 Task: Open Card Compliance Audit Execution in Board Team Collaboration Best Practices to Workspace Email Management and add a team member Softage.4@softage.net, a label Yellow, a checklist Feng Shui, an attachment from your google drive, a color Yellow and finally, add a card description 'team-building event at a local charity' and a comment 'Let us approach this task with a focus on continuous improvement, seeking to learn and grow from each step of the process.'. Add a start date 'Jan 04, 1900' with a due date 'Jan 11, 1900'
Action: Mouse moved to (747, 150)
Screenshot: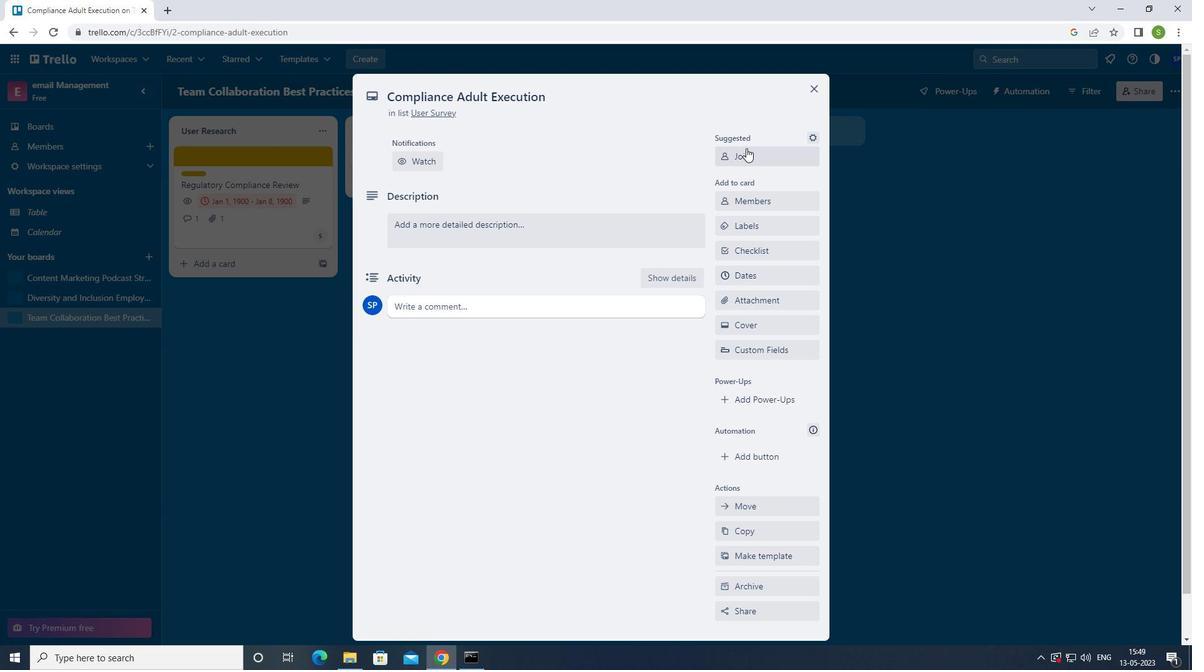 
Action: Mouse pressed left at (747, 150)
Screenshot: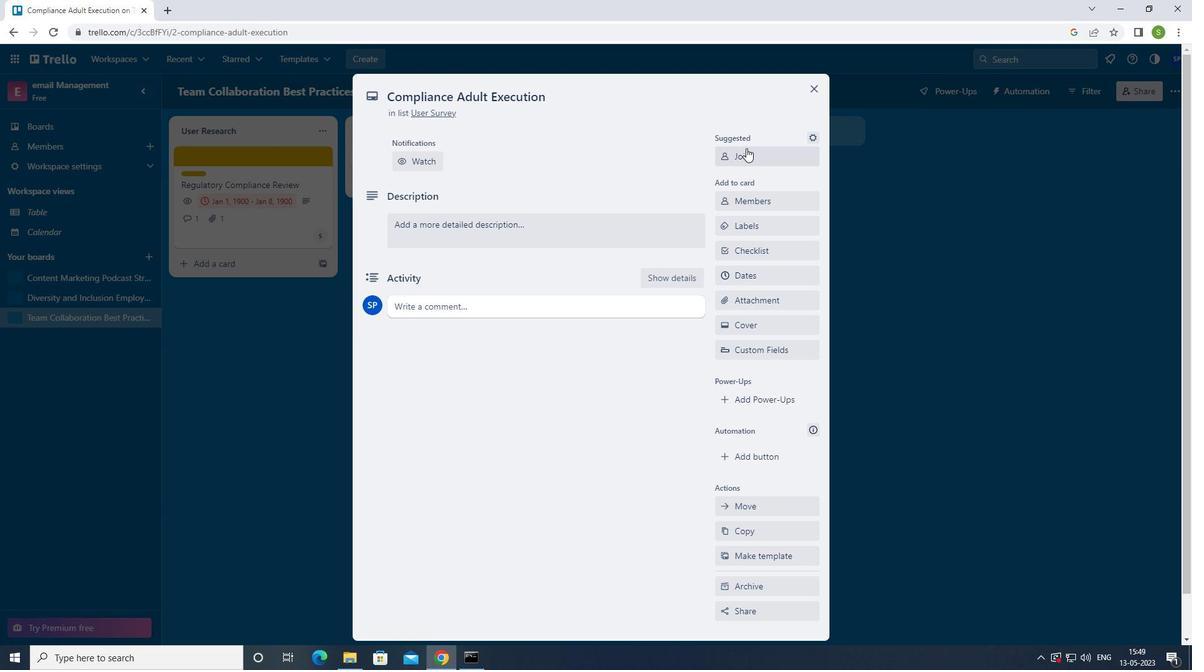 
Action: Mouse moved to (742, 159)
Screenshot: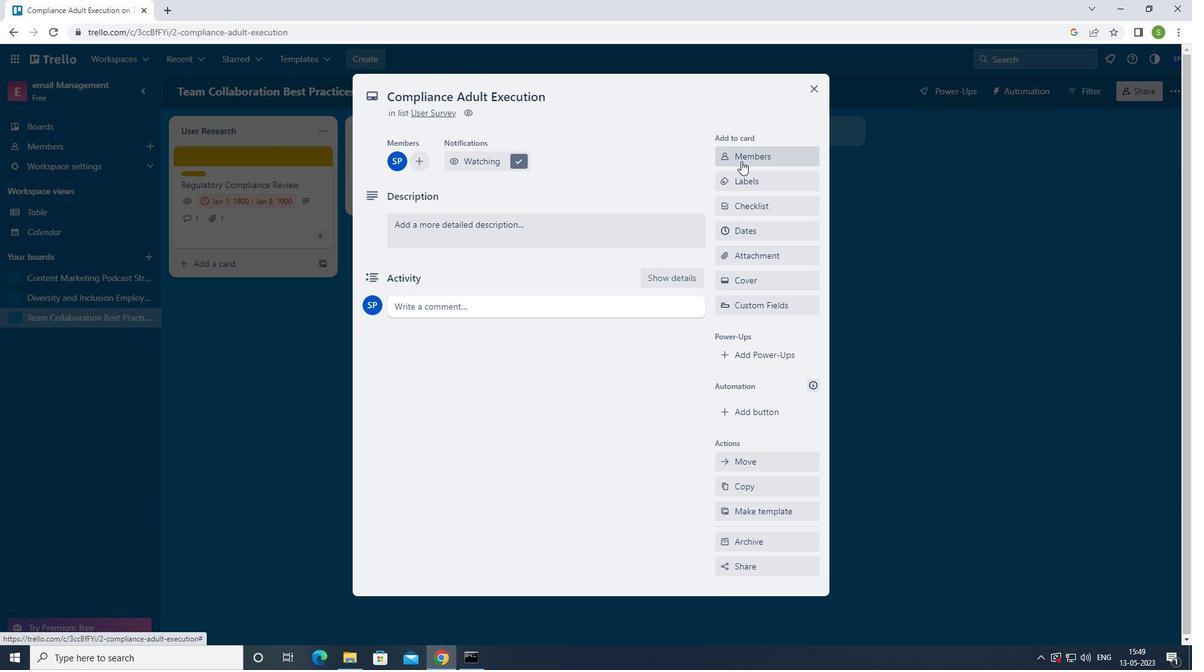
Action: Mouse pressed left at (742, 159)
Screenshot: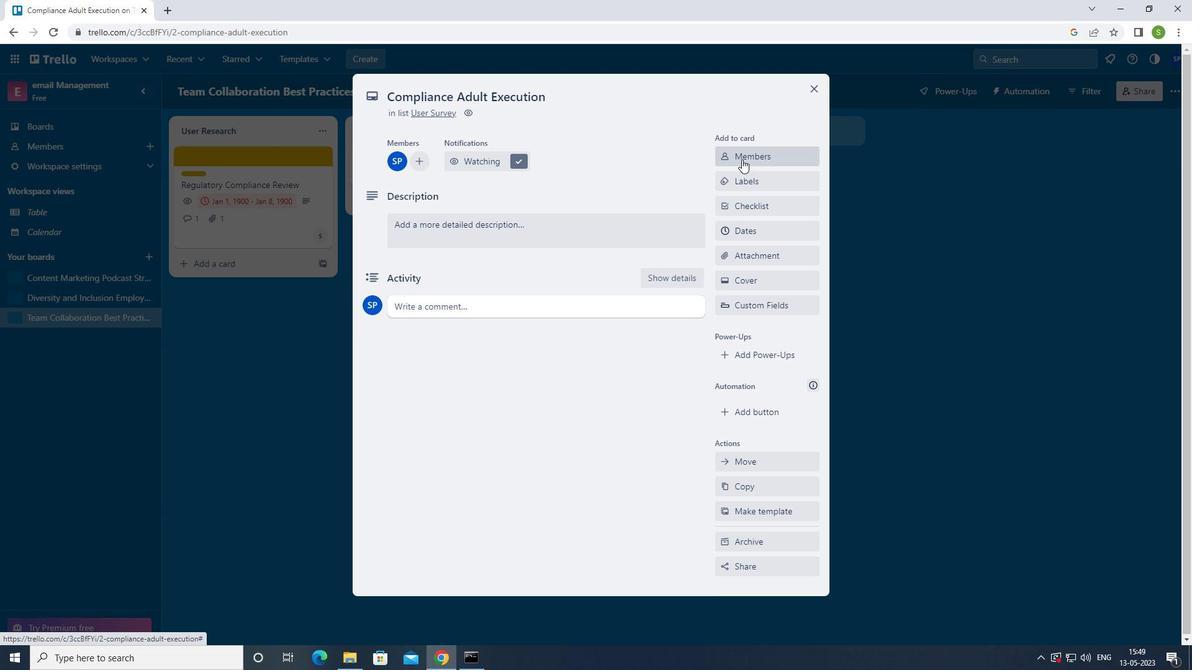 
Action: Mouse moved to (662, 150)
Screenshot: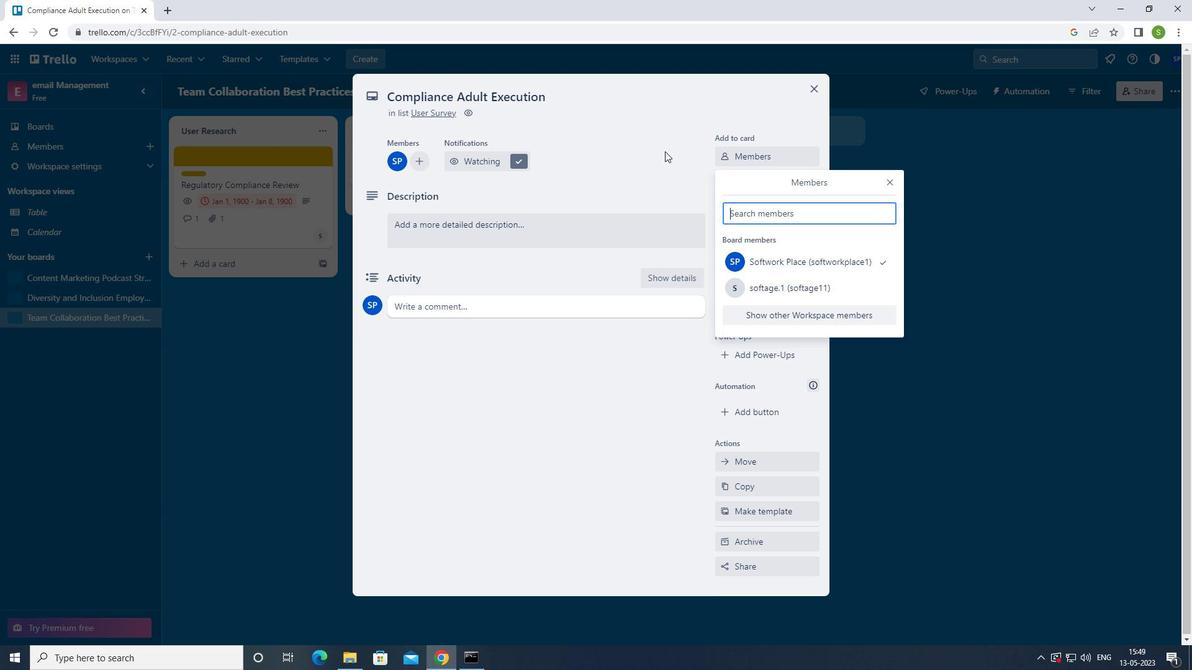 
Action: Key pressed <Key.shift>SOFTAGE.4<Key.shift>#<Key.backspace><Key.shift>@SOFTAGE.NET<Key.enter>
Screenshot: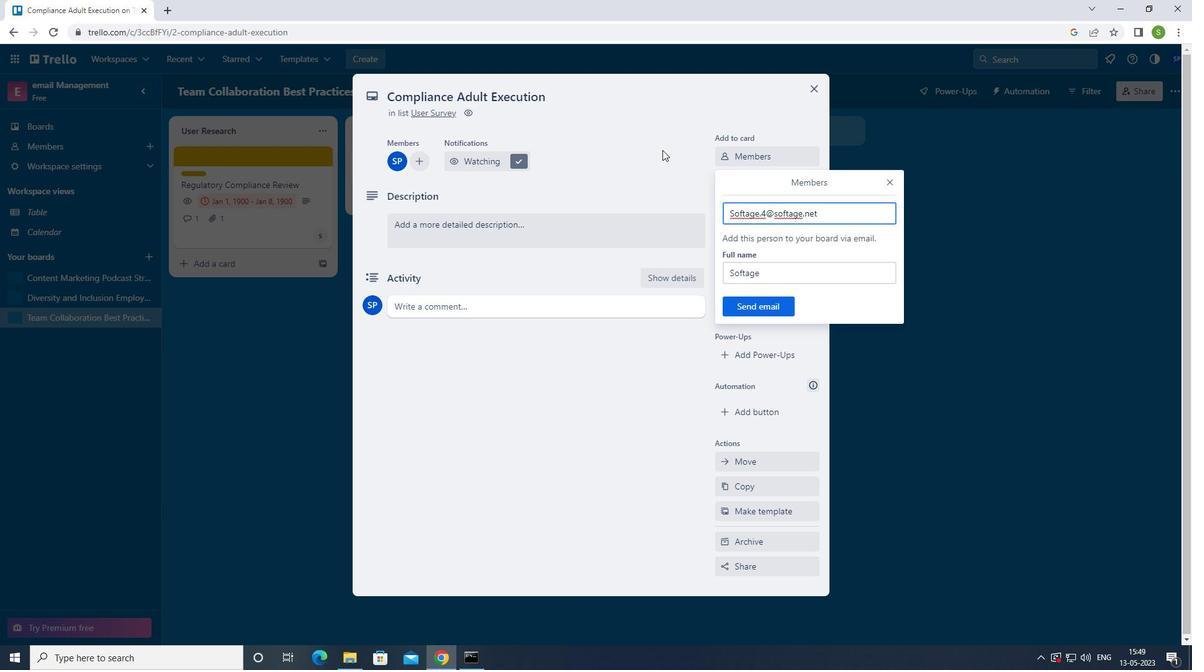
Action: Mouse moved to (888, 183)
Screenshot: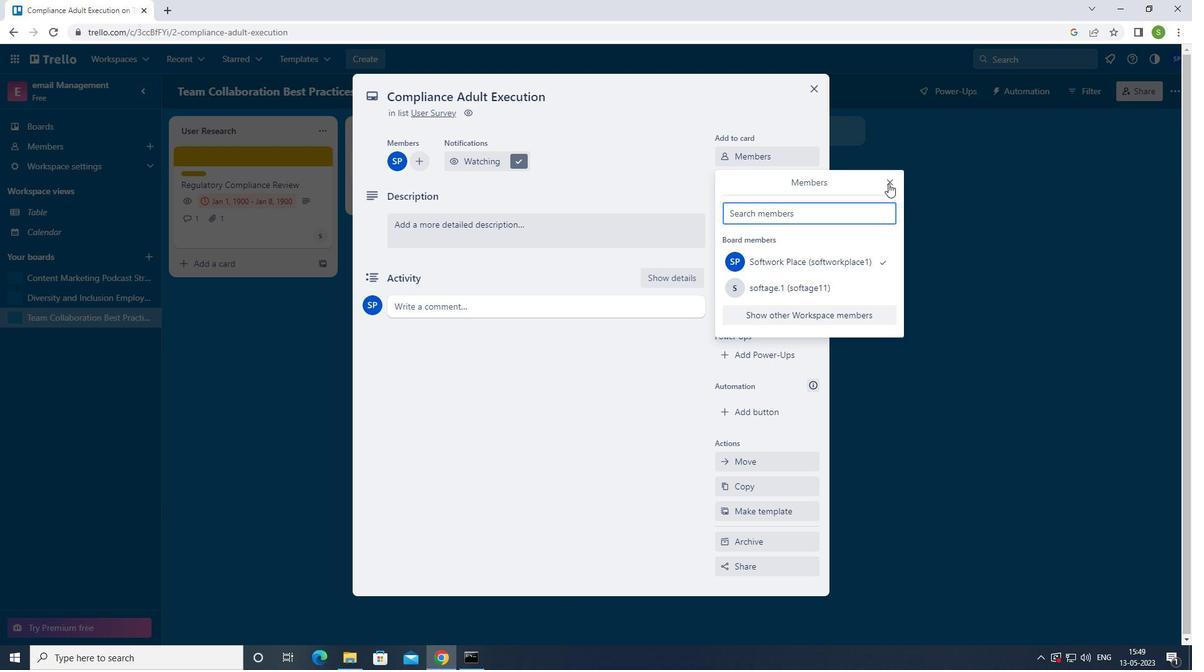 
Action: Mouse pressed left at (888, 183)
Screenshot: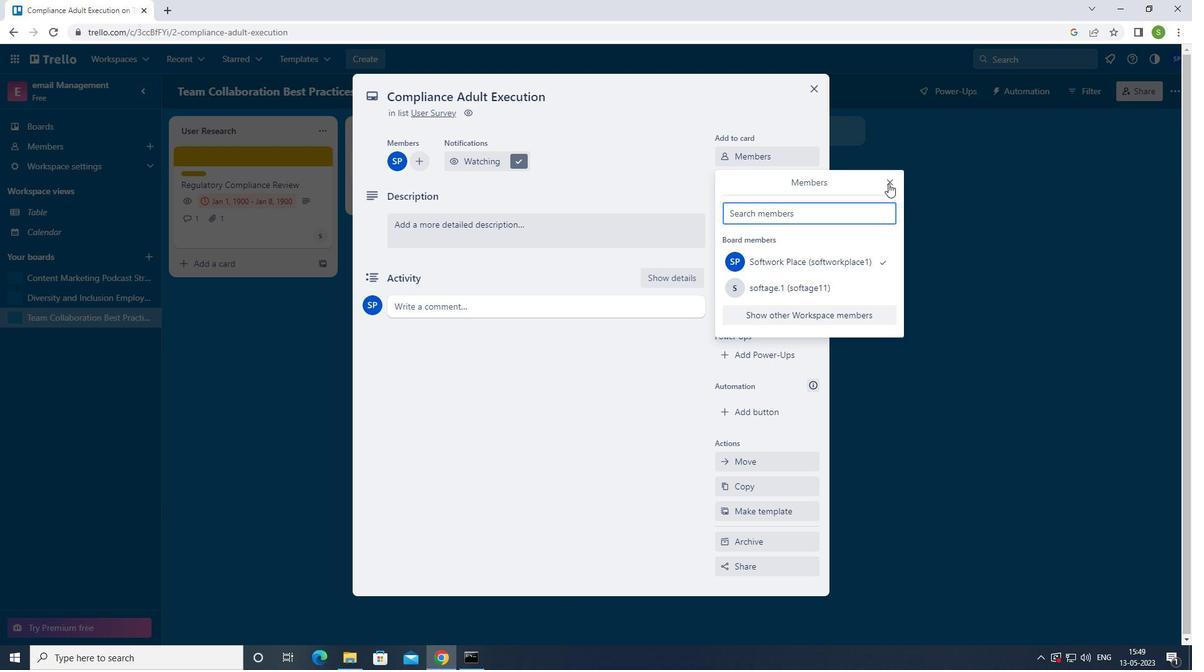 
Action: Mouse moved to (797, 186)
Screenshot: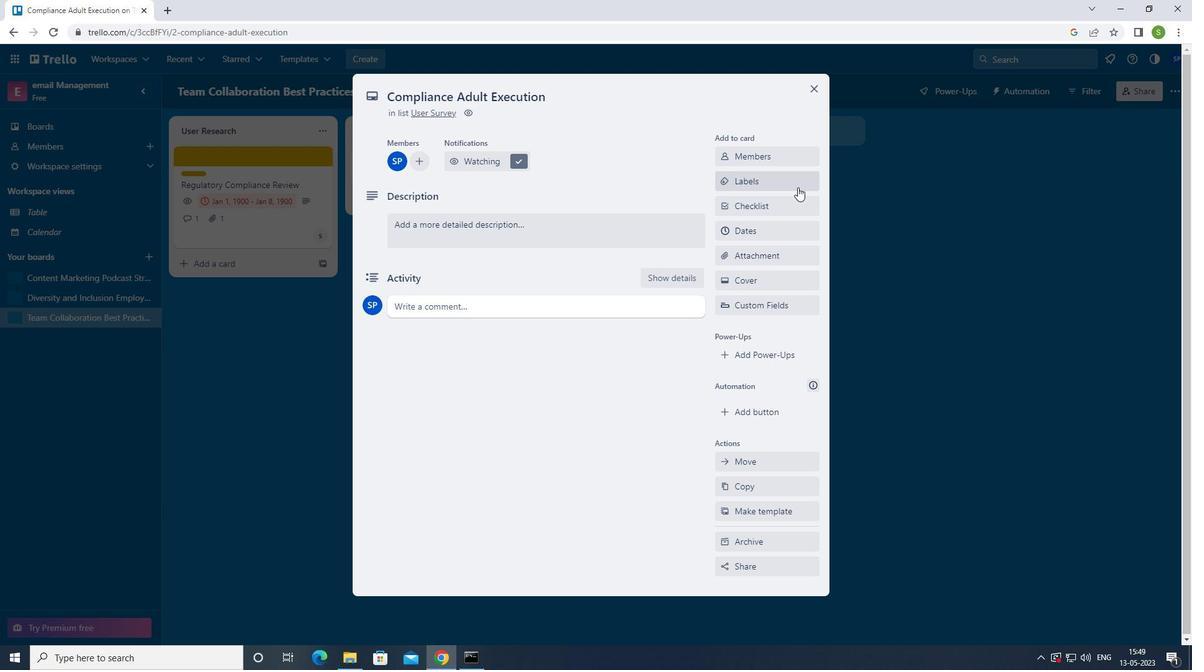 
Action: Mouse pressed left at (797, 186)
Screenshot: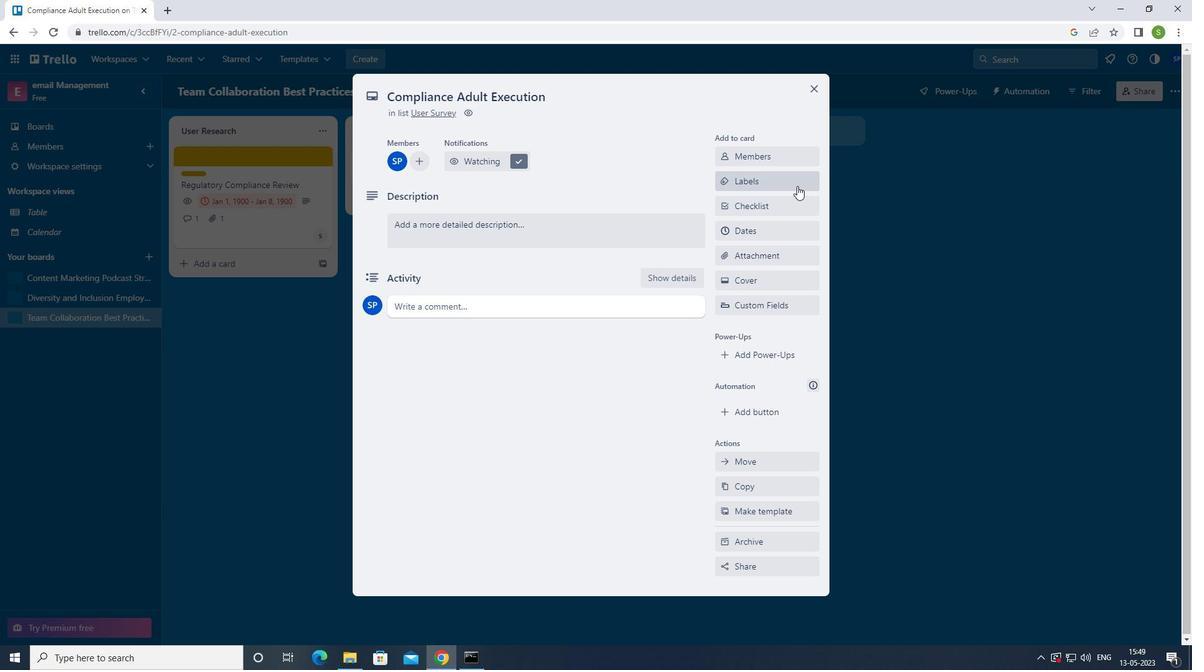 
Action: Mouse moved to (731, 305)
Screenshot: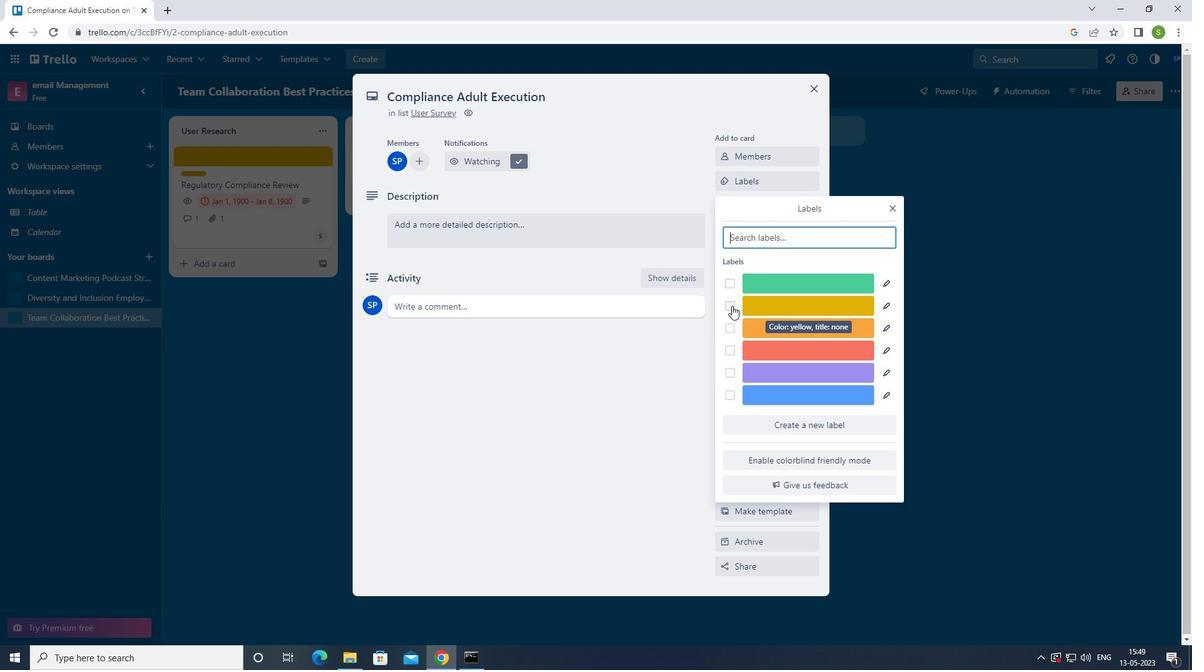 
Action: Mouse pressed left at (731, 305)
Screenshot: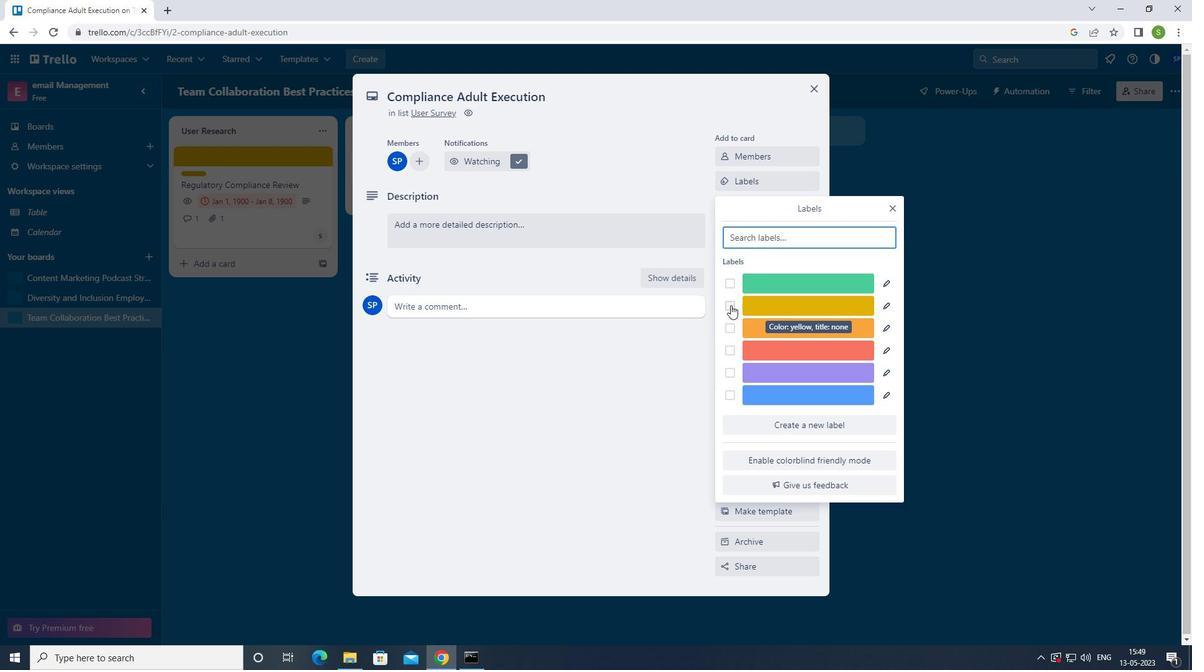 
Action: Mouse moved to (892, 211)
Screenshot: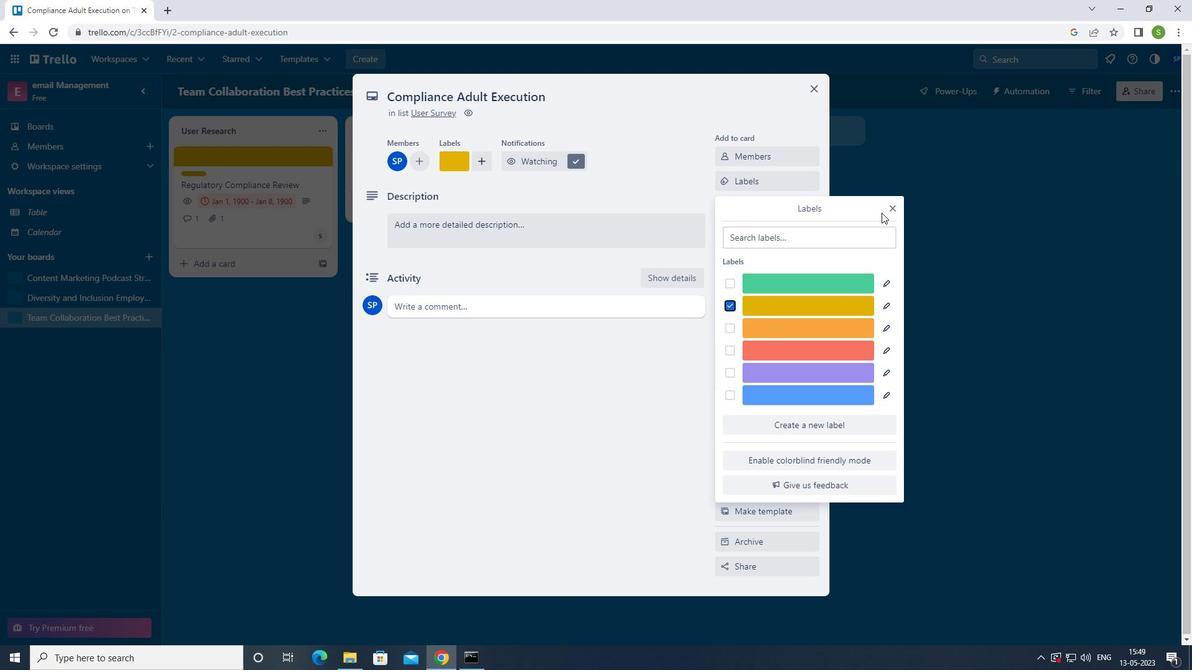 
Action: Mouse pressed left at (892, 211)
Screenshot: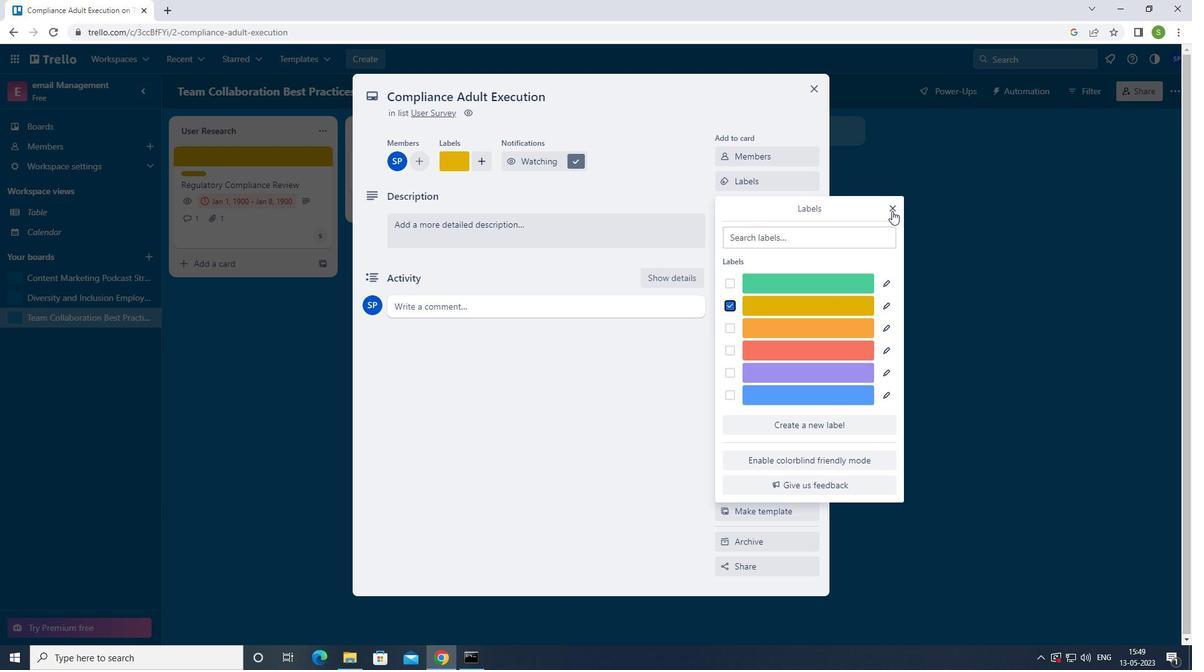 
Action: Mouse moved to (762, 208)
Screenshot: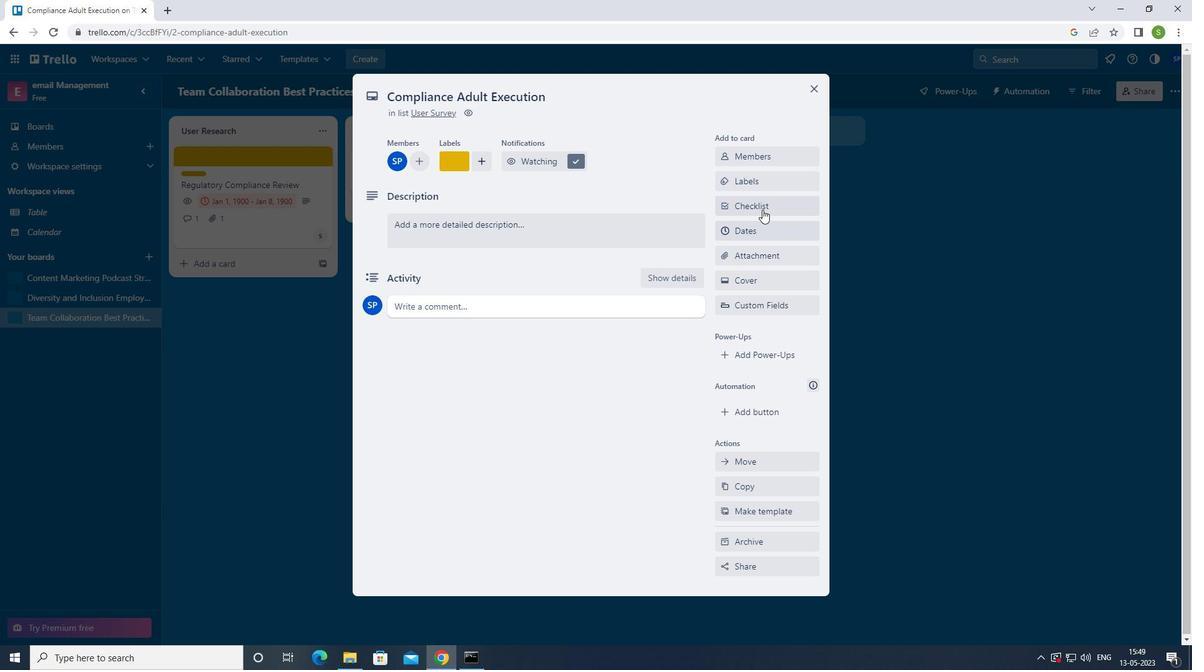 
Action: Mouse pressed left at (762, 208)
Screenshot: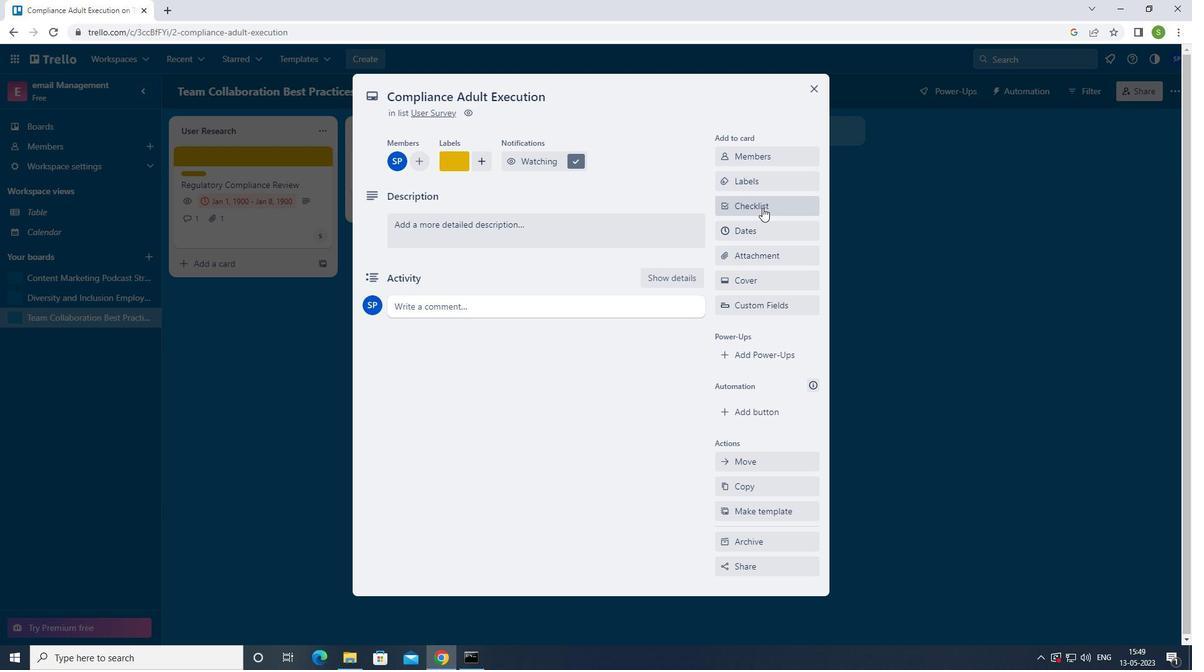 
Action: Mouse moved to (781, 222)
Screenshot: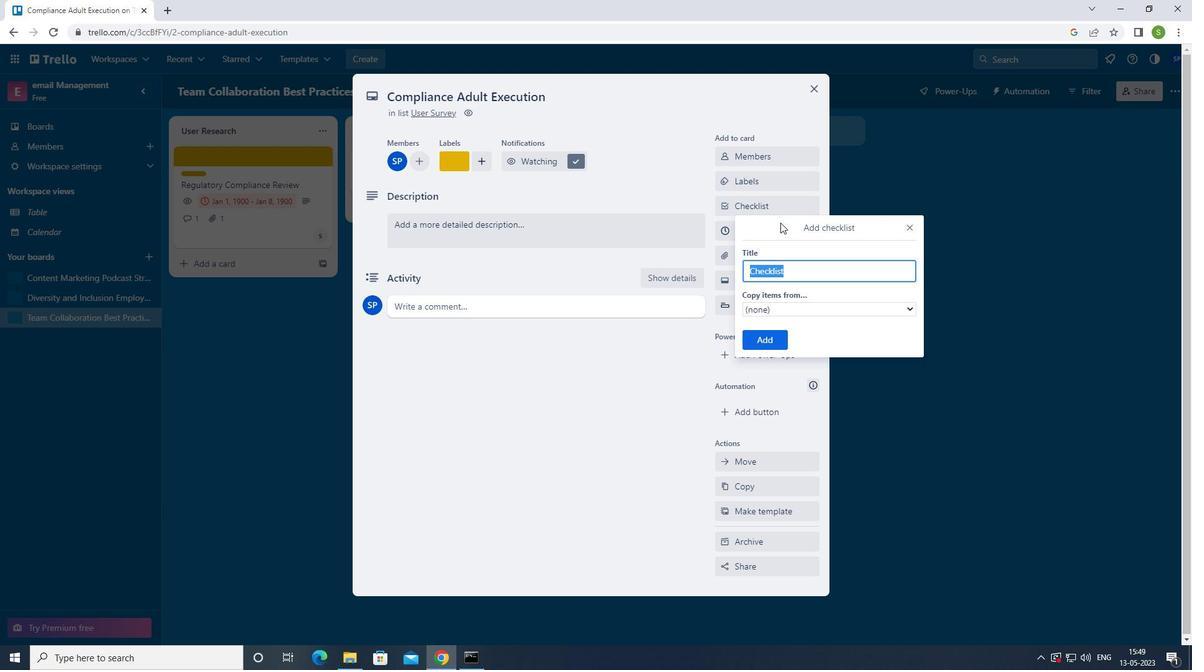
Action: Key pressed <Key.shift>FENG<Key.space><Key.shift>SHUI
Screenshot: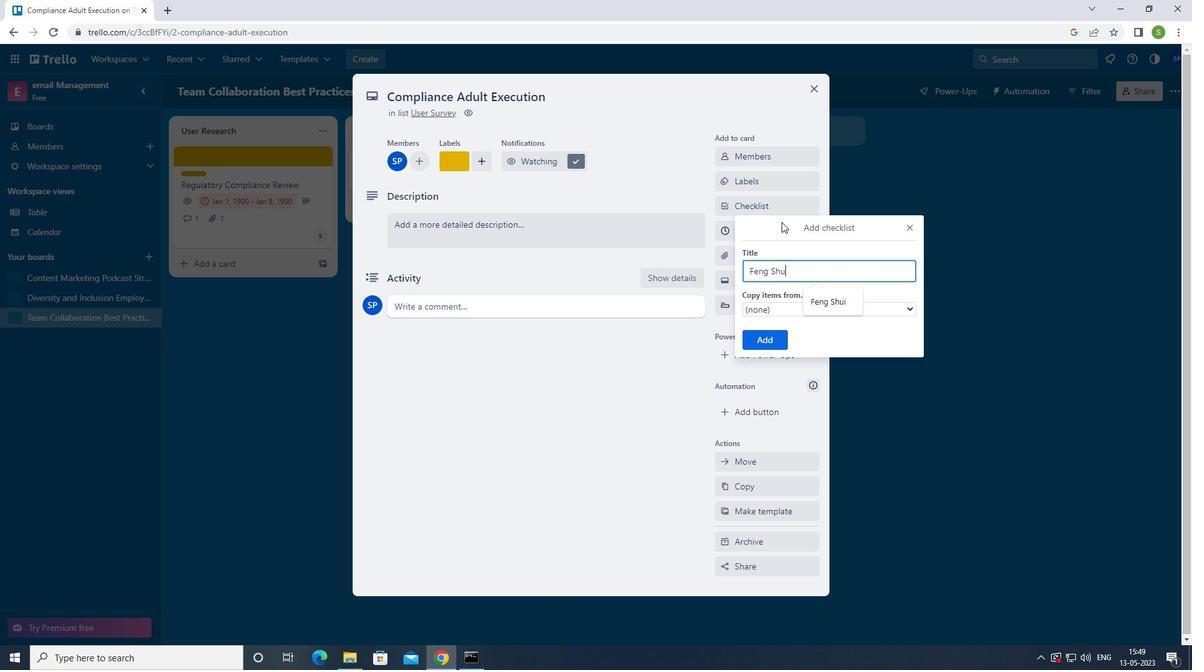 
Action: Mouse moved to (769, 336)
Screenshot: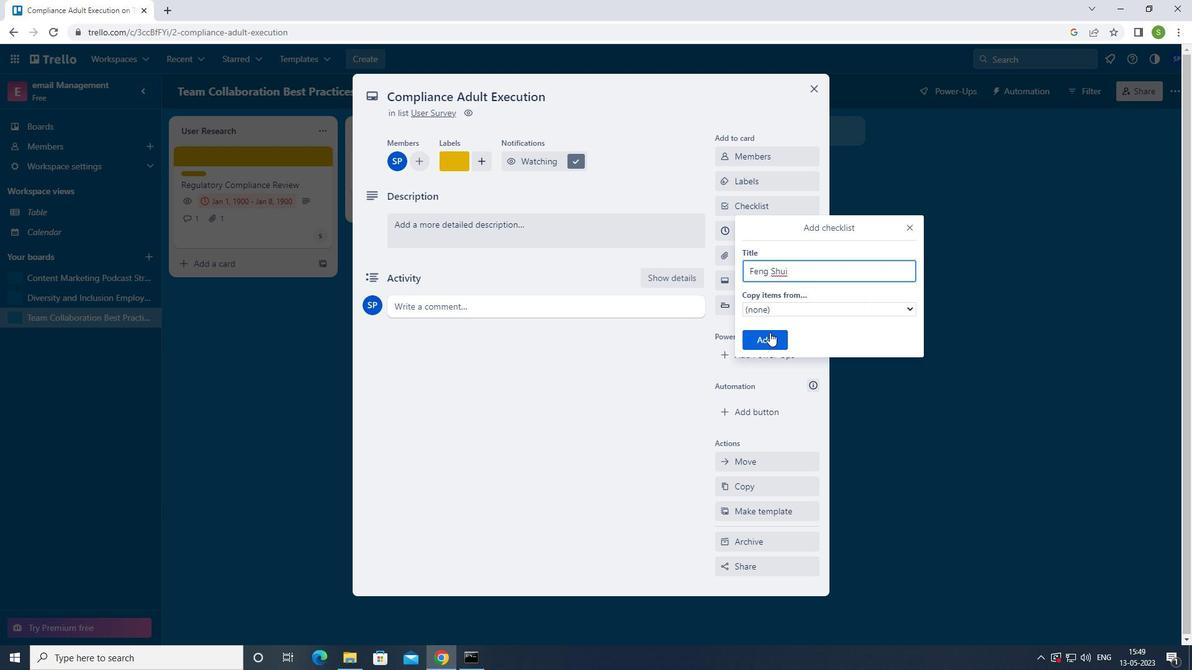 
Action: Mouse pressed left at (769, 336)
Screenshot: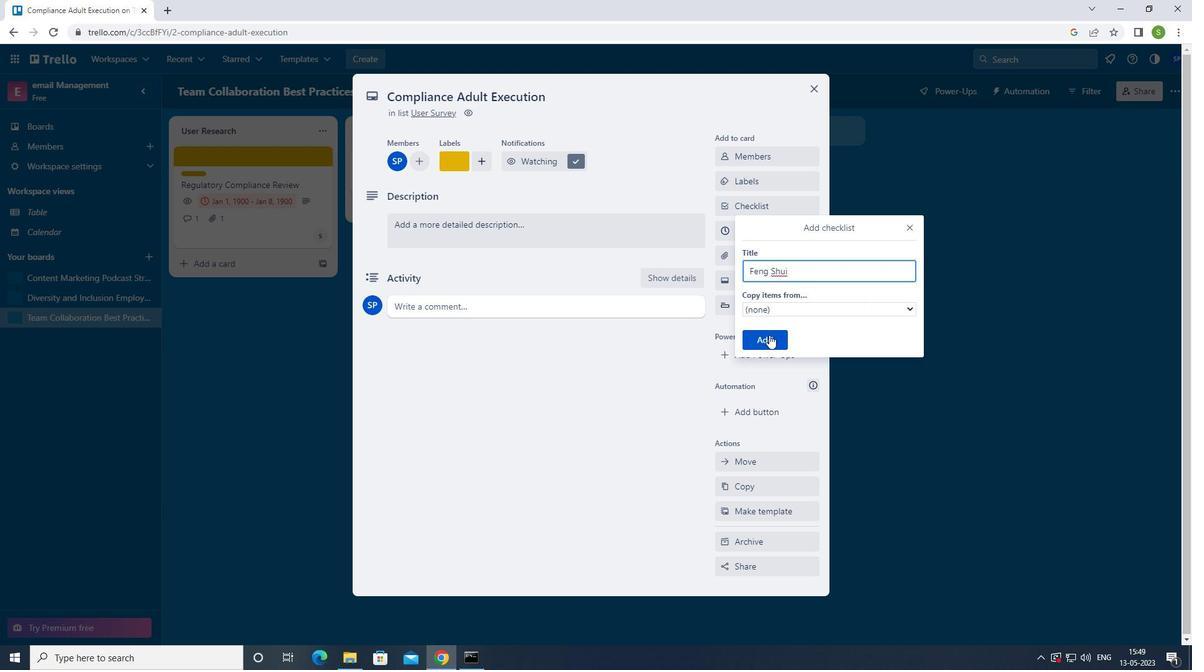 
Action: Mouse moved to (767, 259)
Screenshot: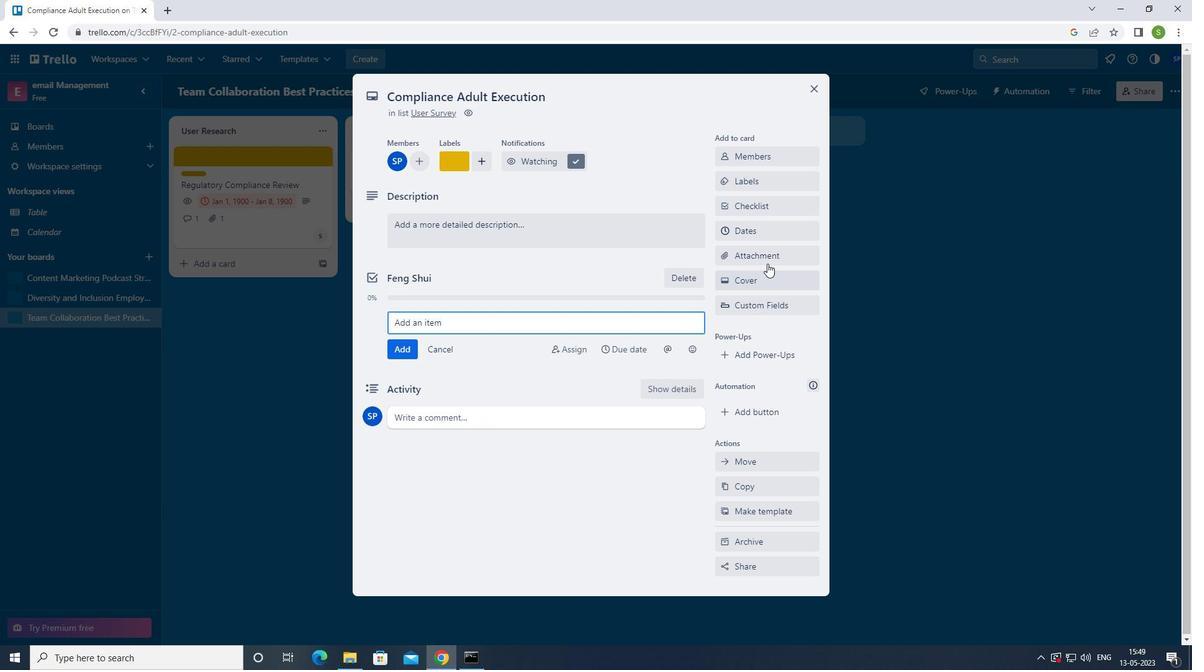 
Action: Mouse pressed left at (767, 259)
Screenshot: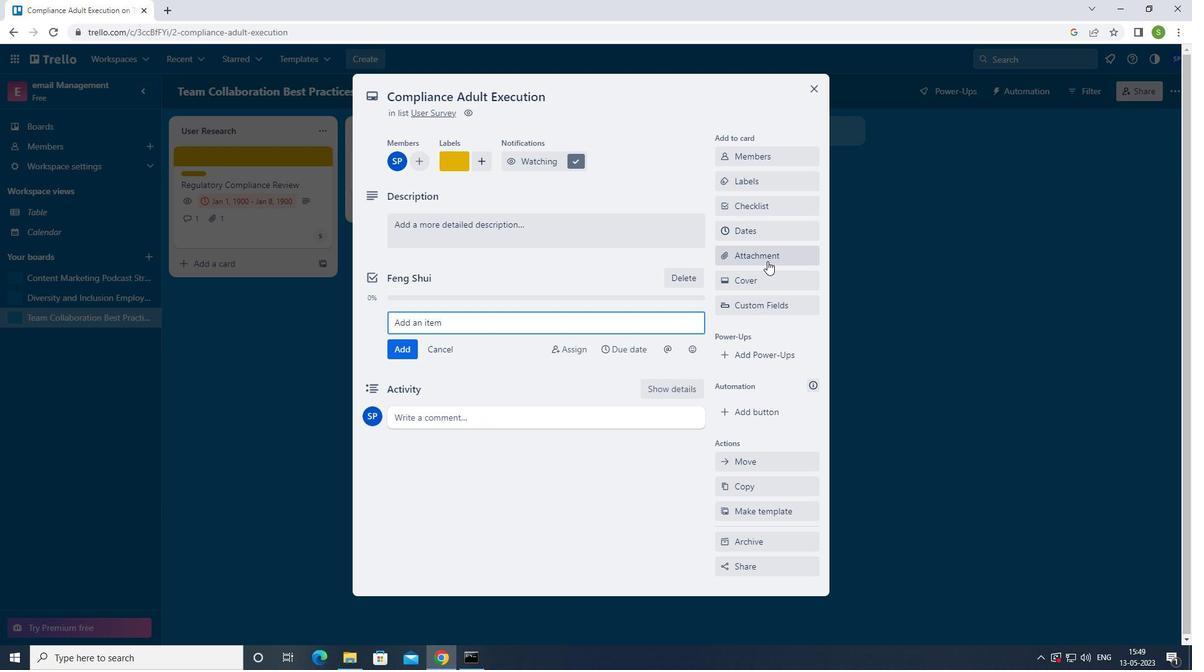 
Action: Mouse moved to (748, 350)
Screenshot: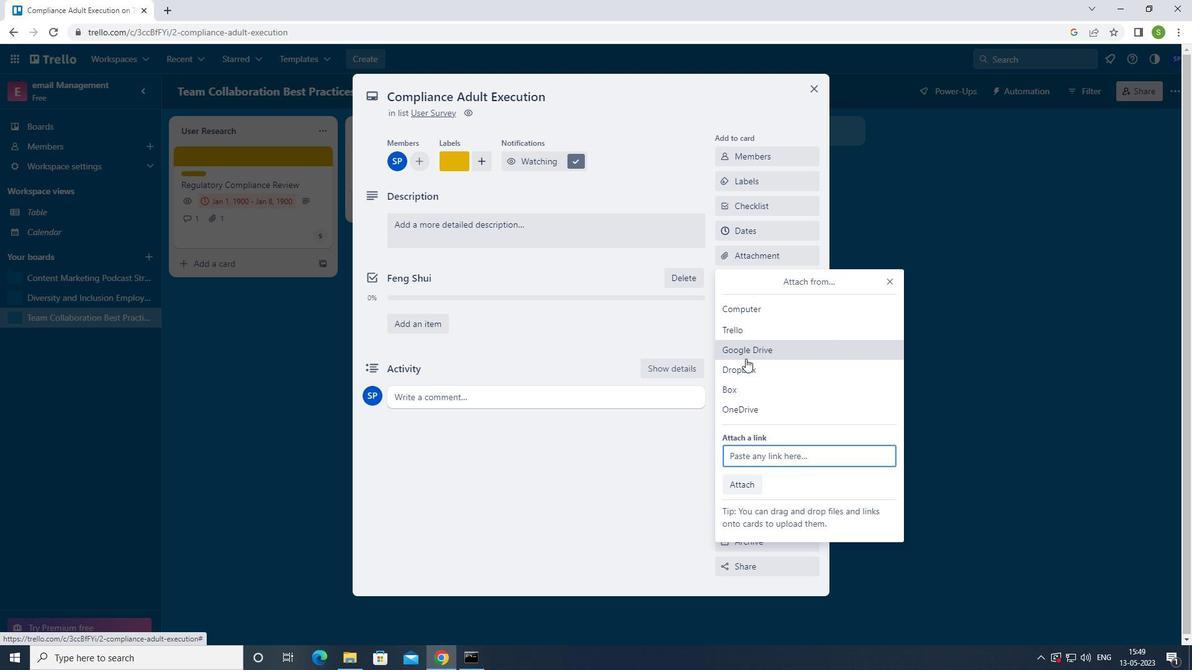 
Action: Mouse pressed left at (748, 350)
Screenshot: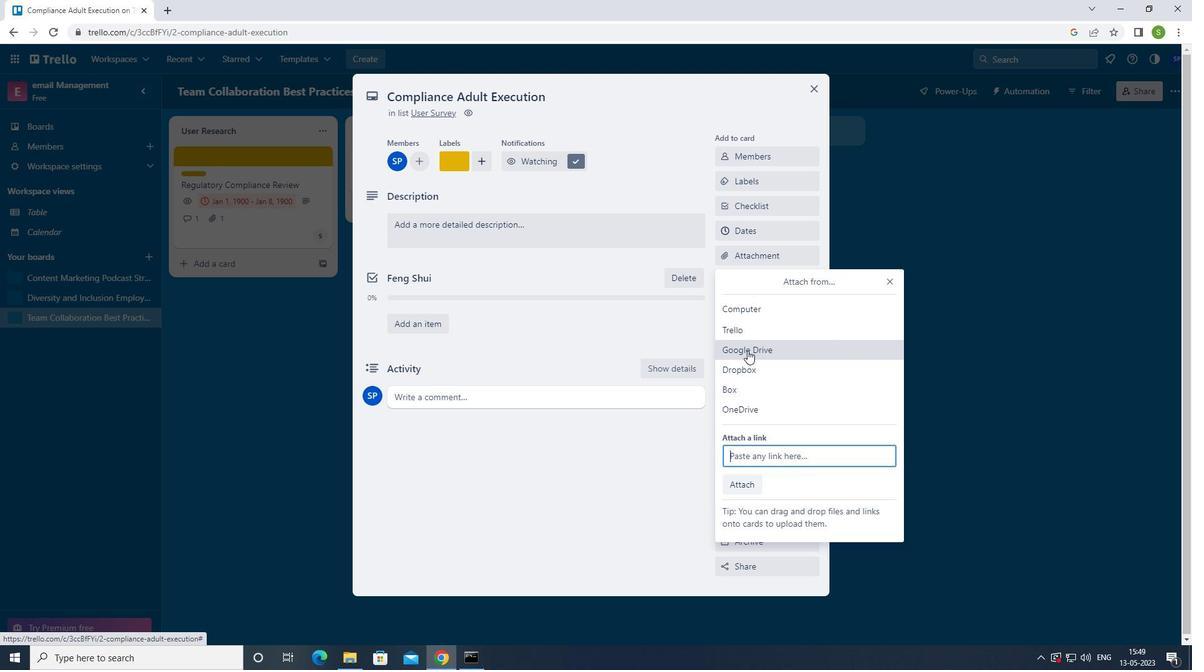 
Action: Mouse moved to (326, 334)
Screenshot: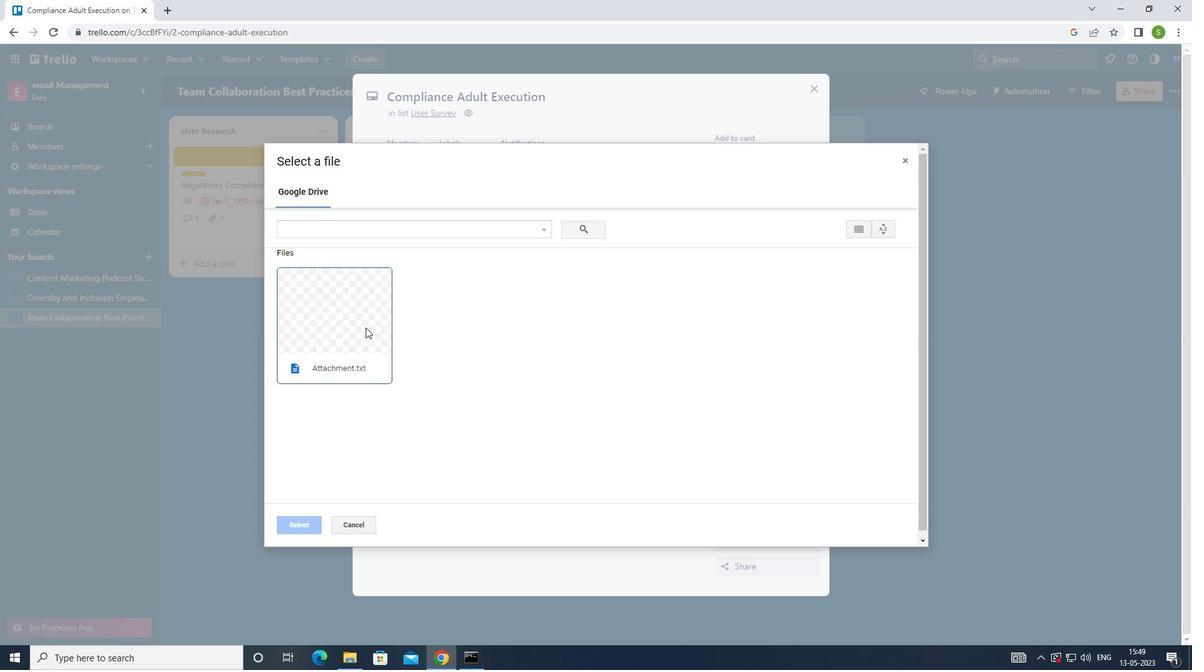 
Action: Mouse pressed left at (326, 334)
Screenshot: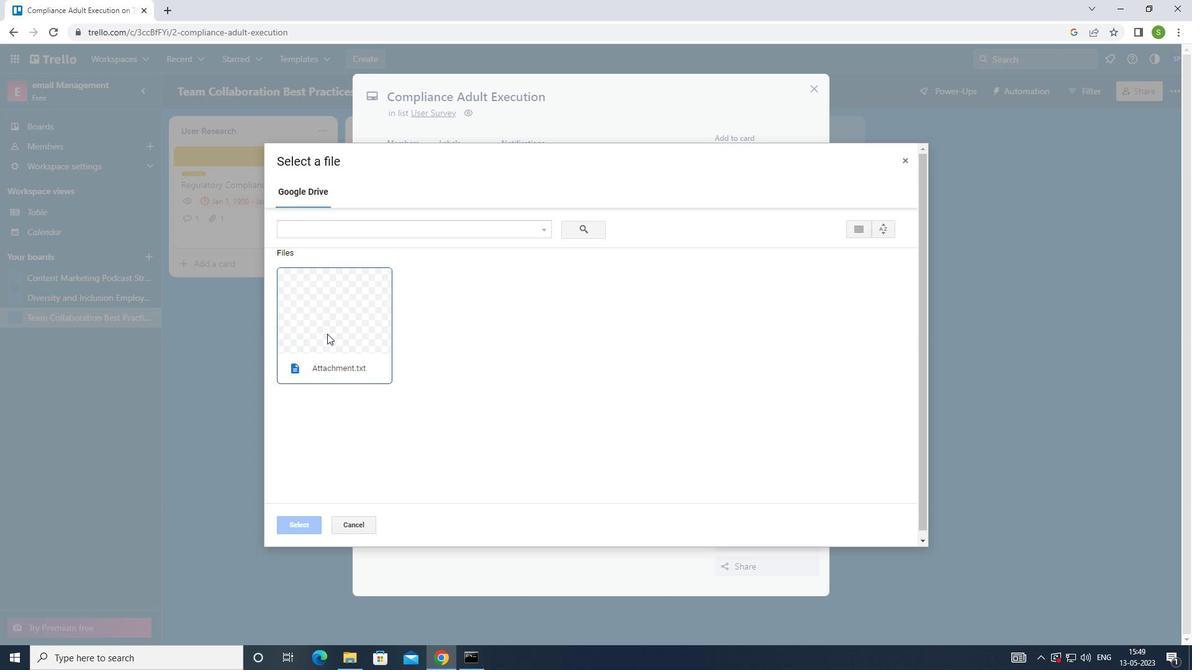 
Action: Mouse moved to (301, 529)
Screenshot: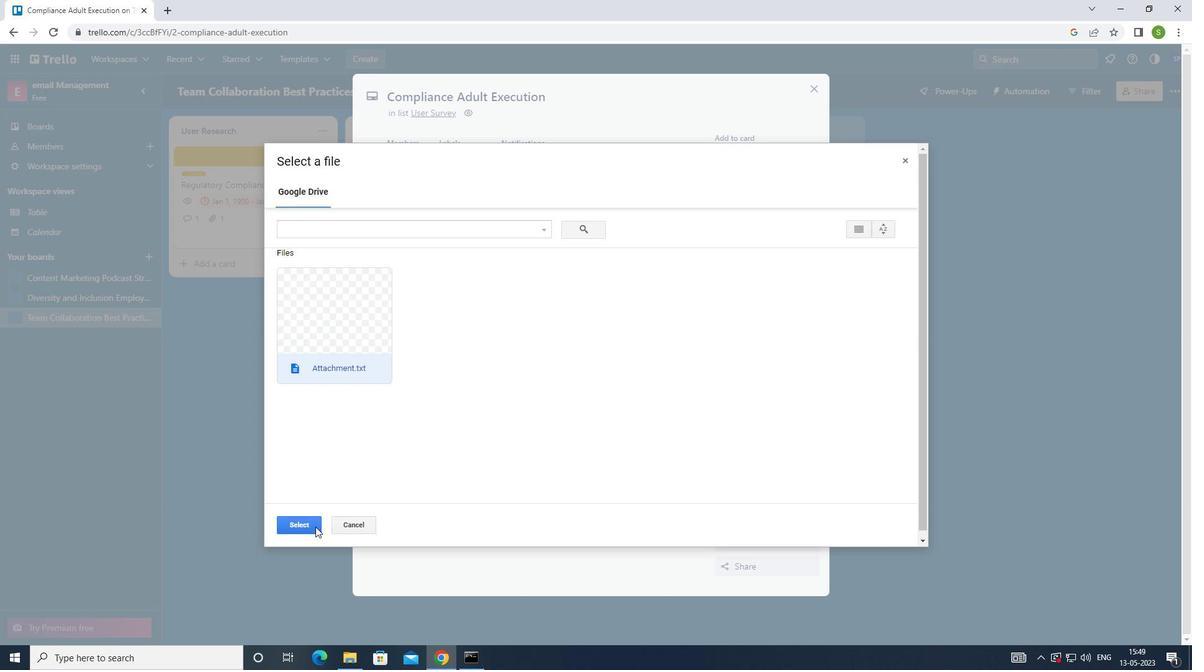 
Action: Mouse pressed left at (301, 529)
Screenshot: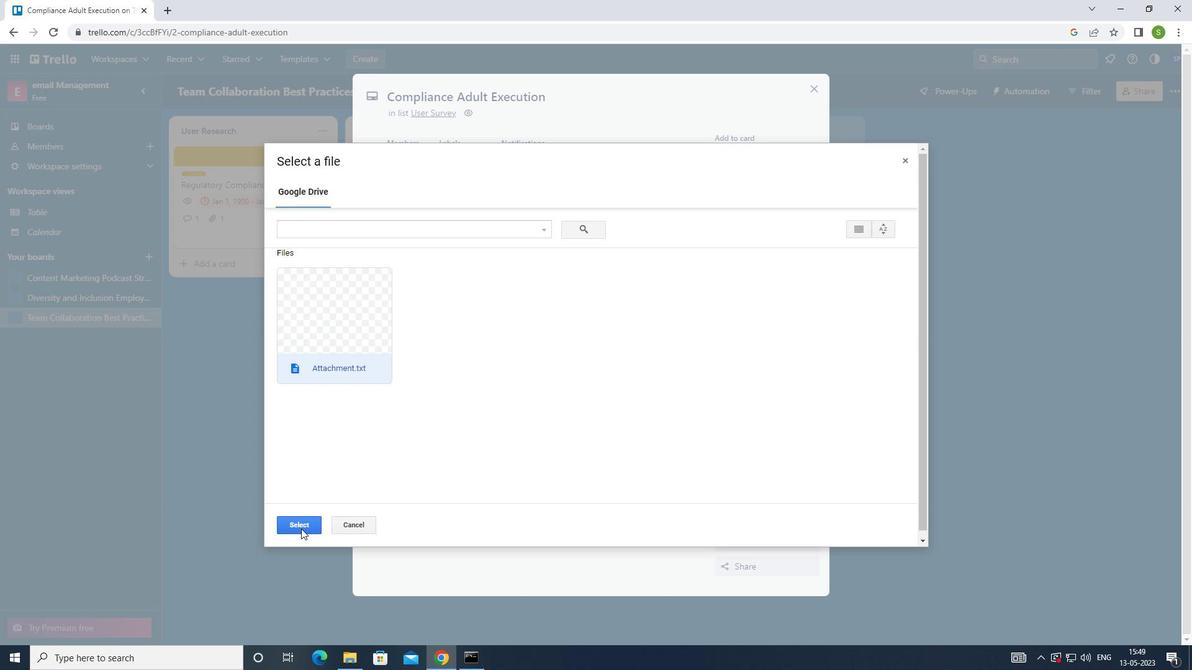 
Action: Mouse moved to (758, 280)
Screenshot: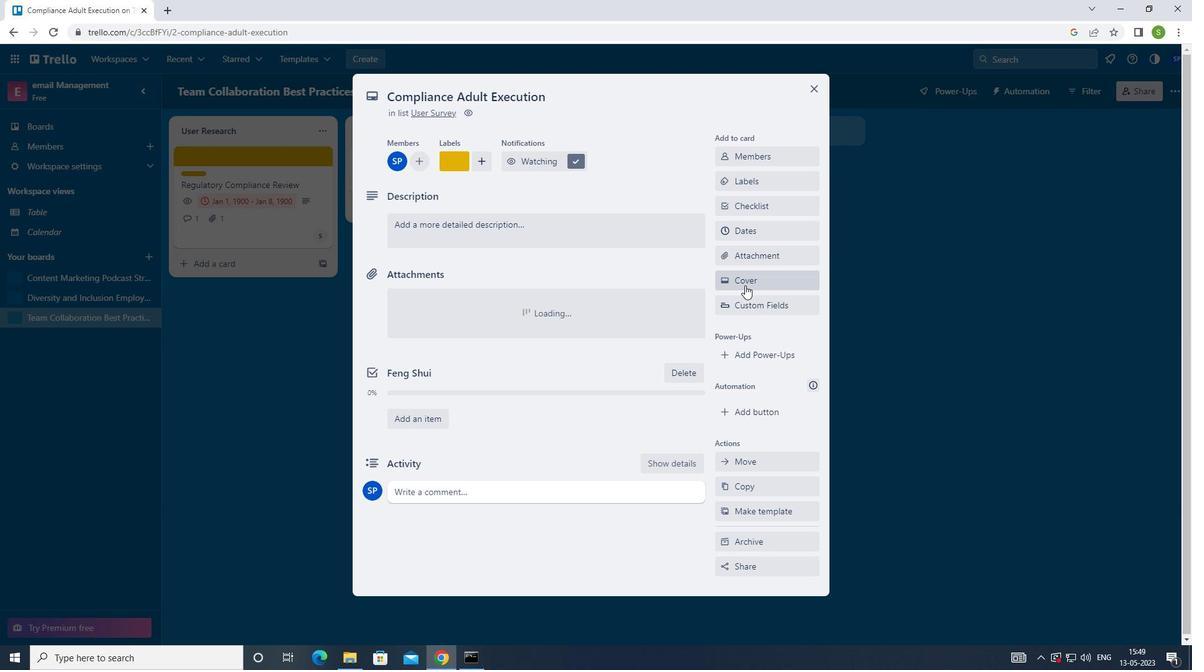 
Action: Mouse pressed left at (758, 280)
Screenshot: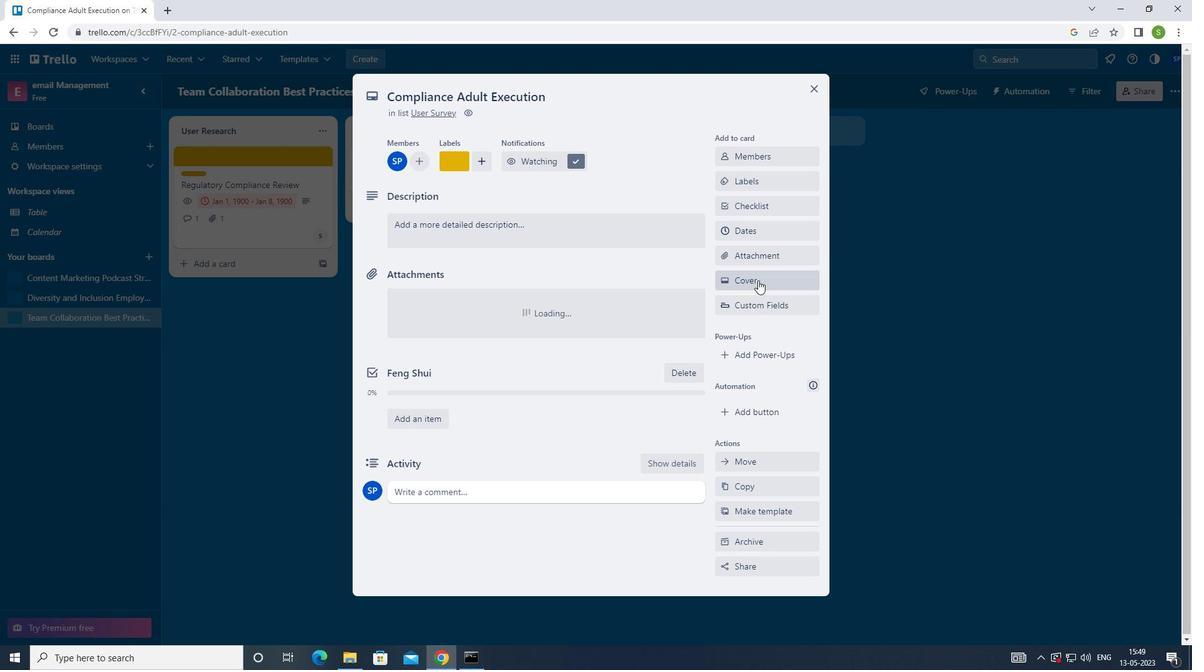 
Action: Mouse moved to (772, 393)
Screenshot: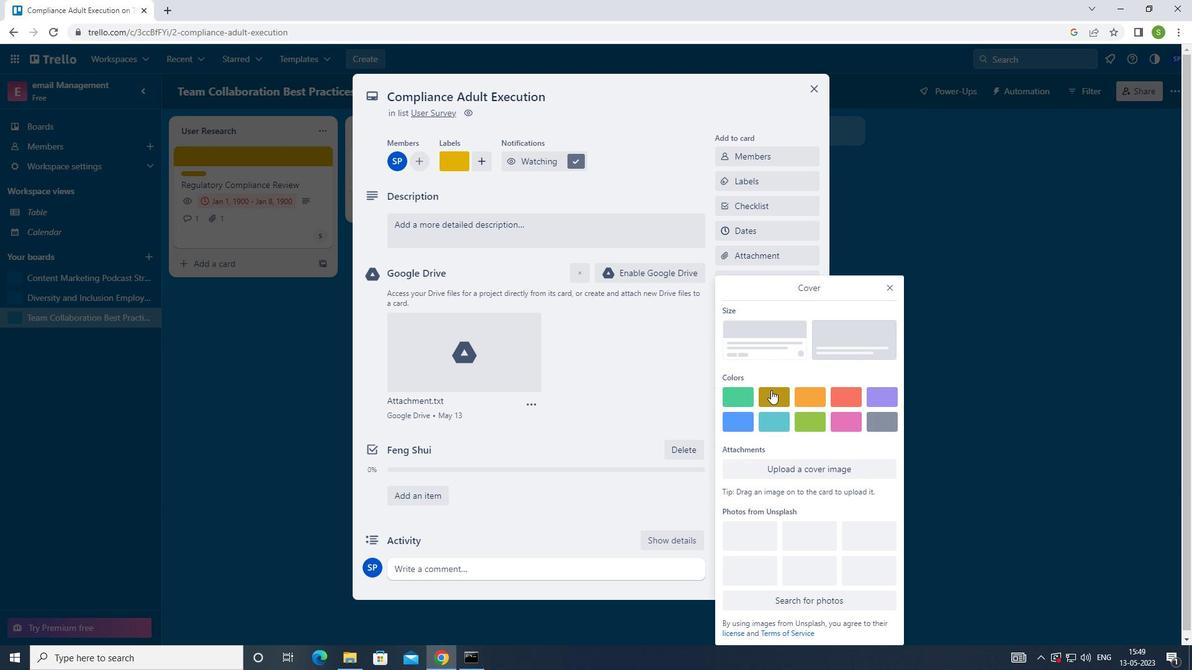 
Action: Mouse pressed left at (772, 393)
Screenshot: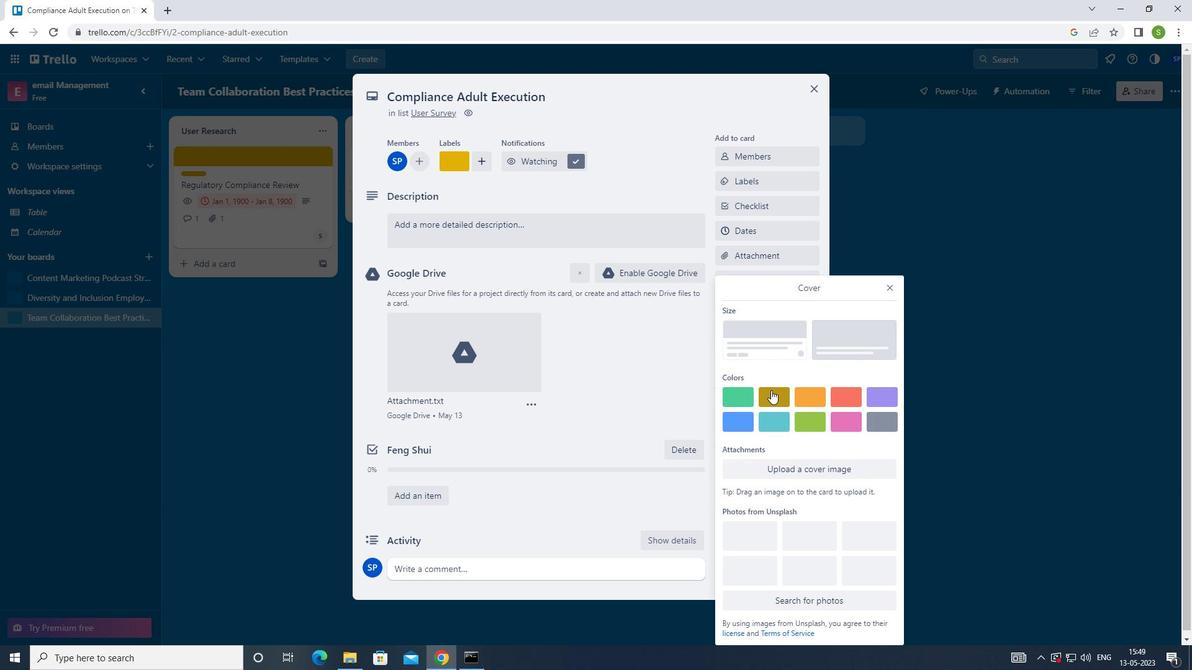 
Action: Mouse moved to (888, 263)
Screenshot: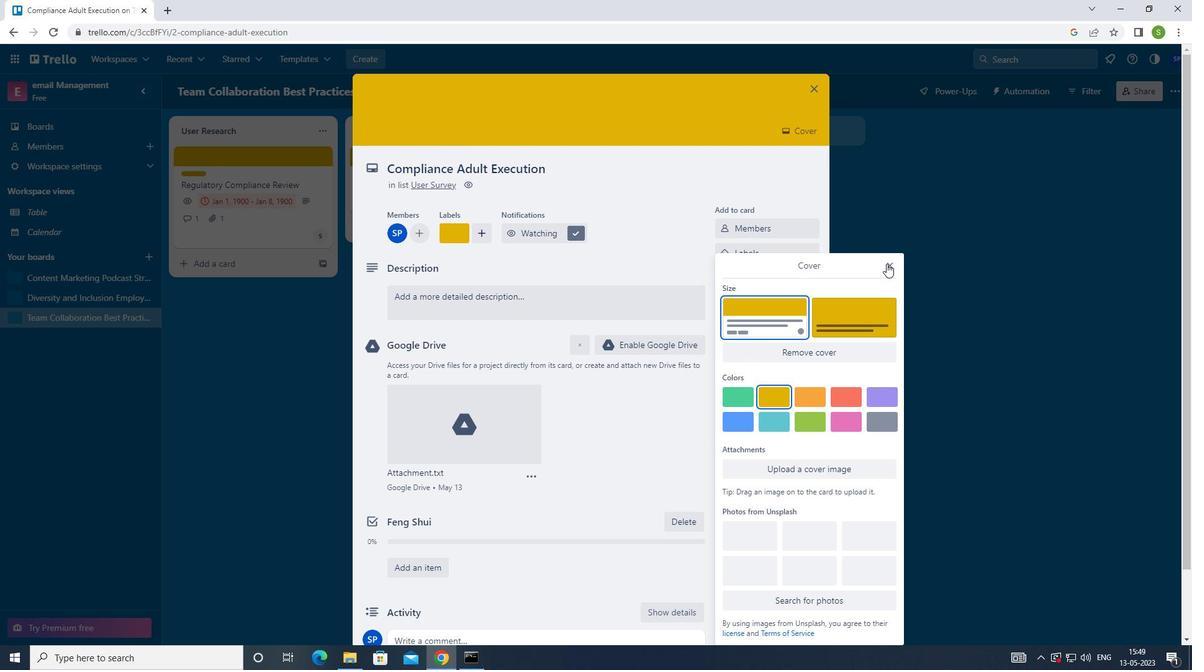 
Action: Mouse pressed left at (888, 263)
Screenshot: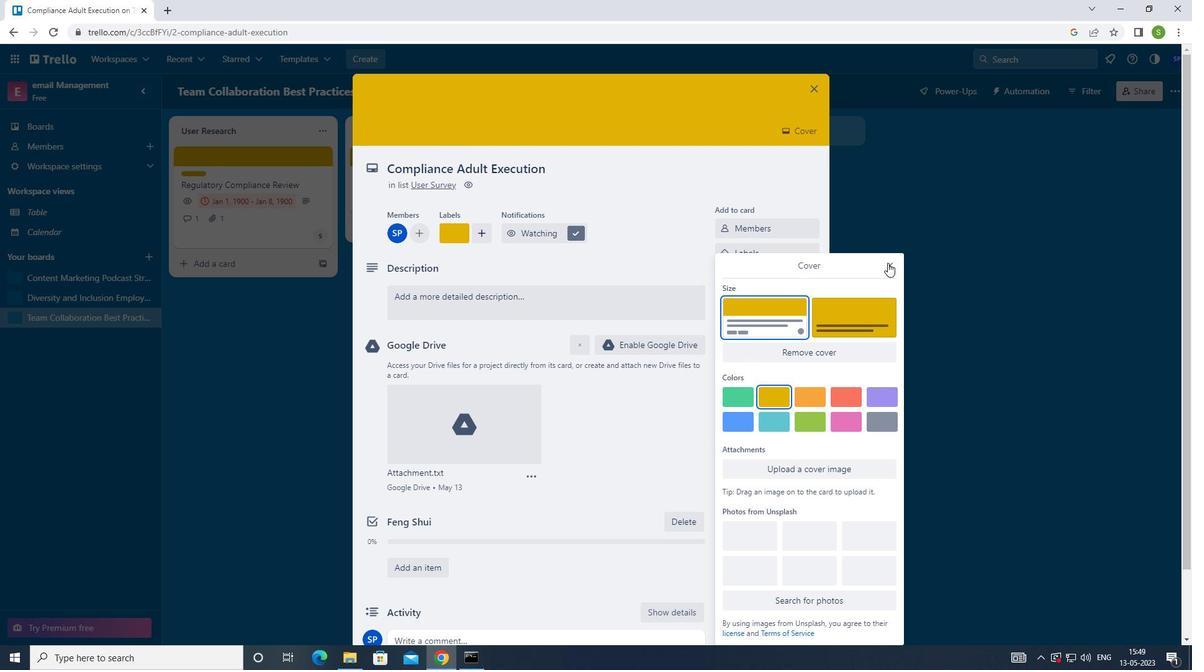 
Action: Mouse moved to (595, 311)
Screenshot: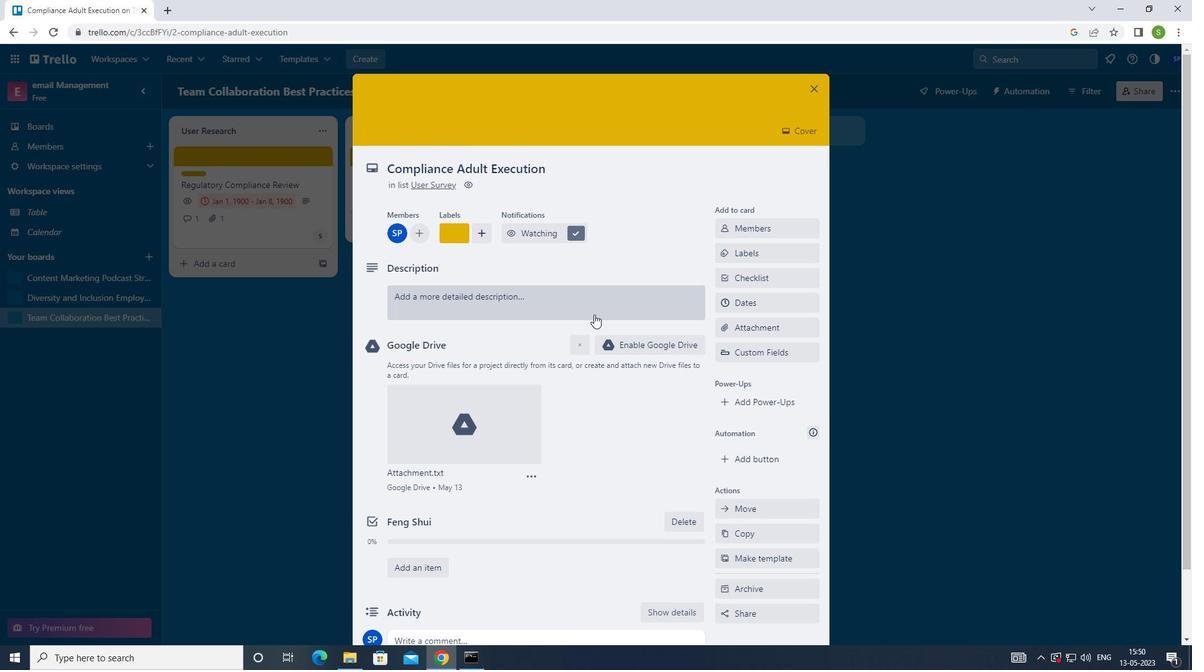 
Action: Mouse pressed left at (595, 311)
Screenshot: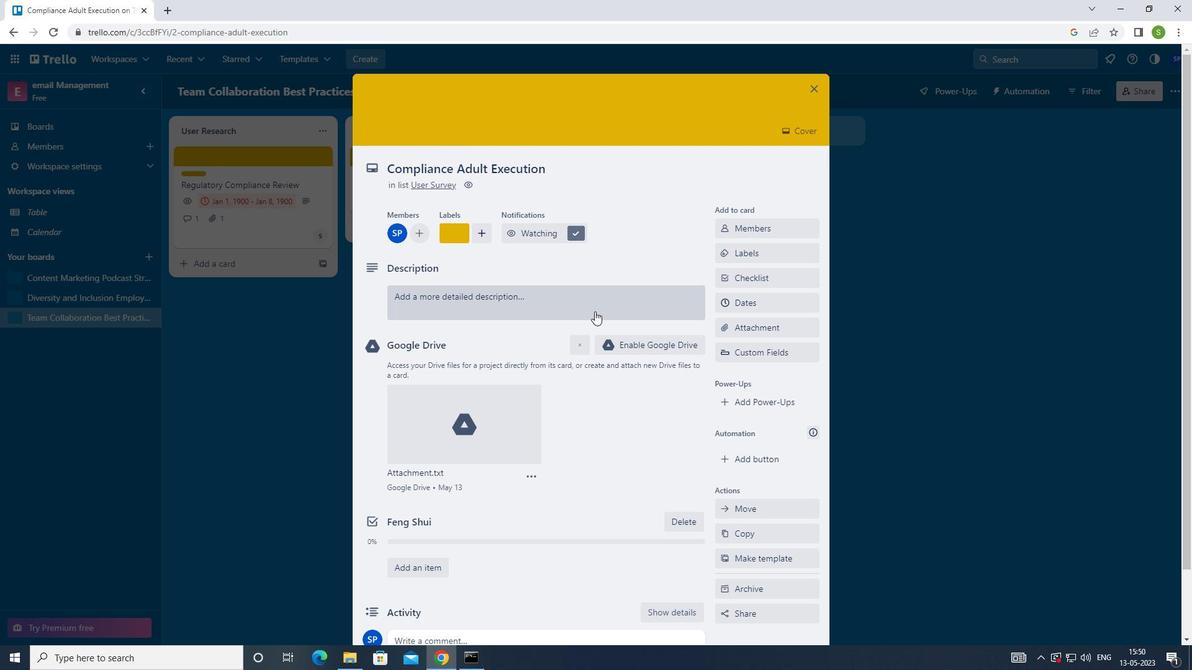 
Action: Mouse moved to (607, 301)
Screenshot: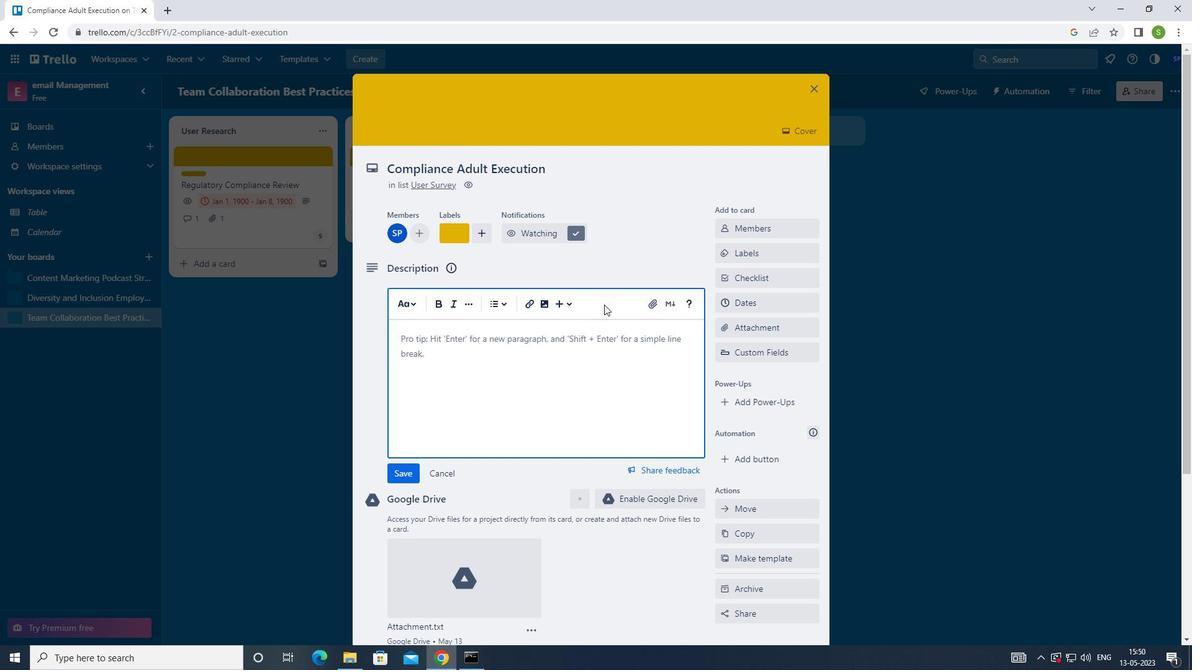 
Action: Key pressed <Key.shift>TEAM-BUILDING<Key.space>EVENT<Key.space>AT<Key.space>A<Key.space>LOCAL<Key.space>CHARIRT<Key.backspace>TY
Screenshot: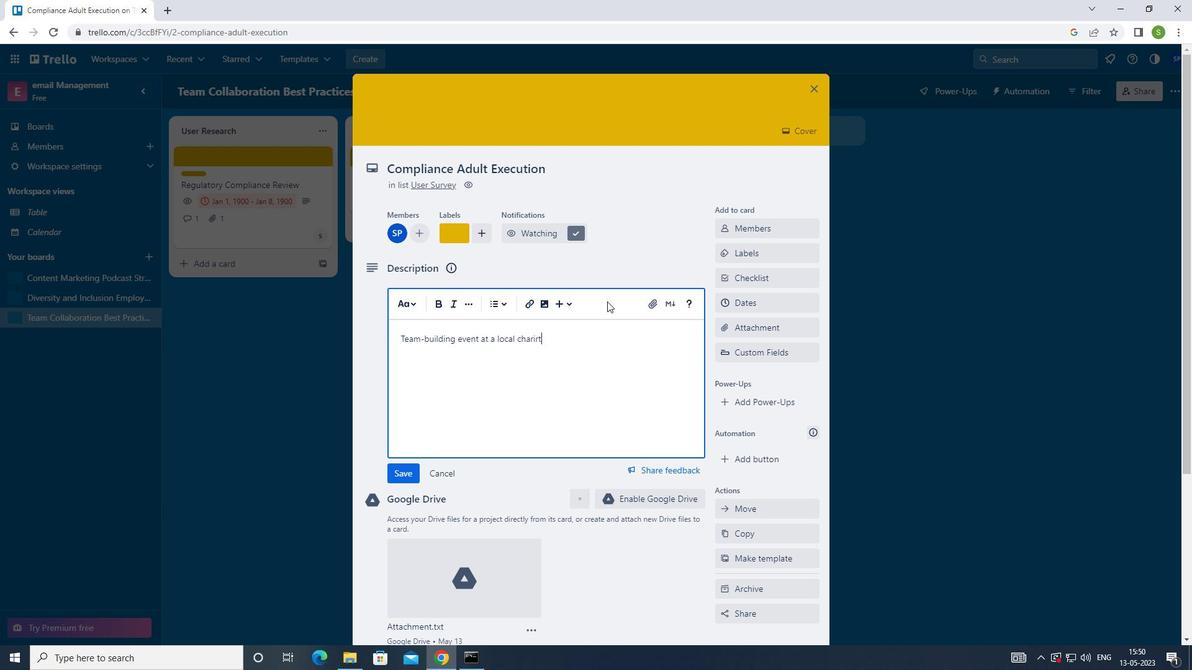 
Action: Mouse moved to (536, 339)
Screenshot: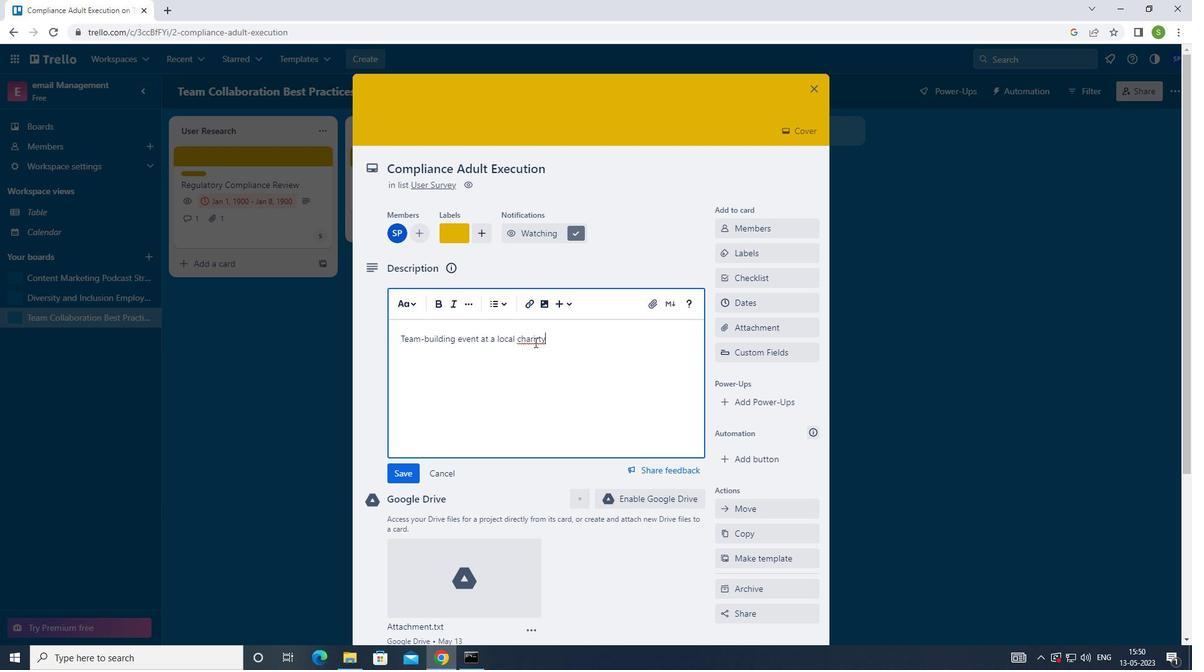 
Action: Mouse pressed left at (536, 339)
Screenshot: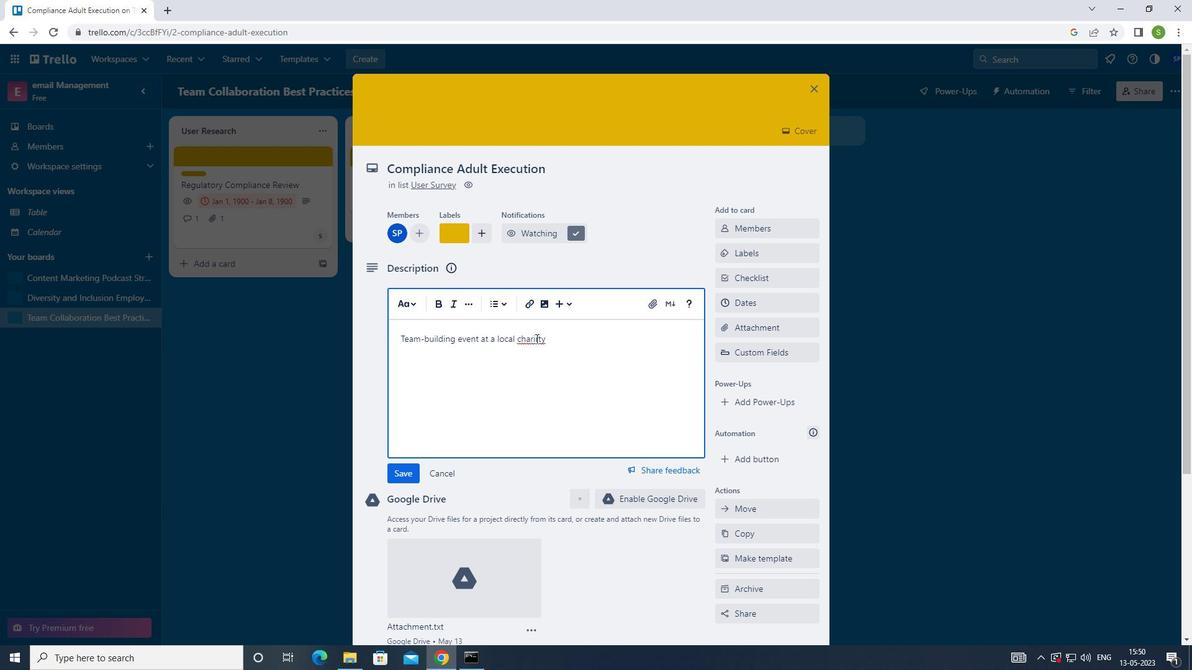 
Action: Mouse moved to (575, 346)
Screenshot: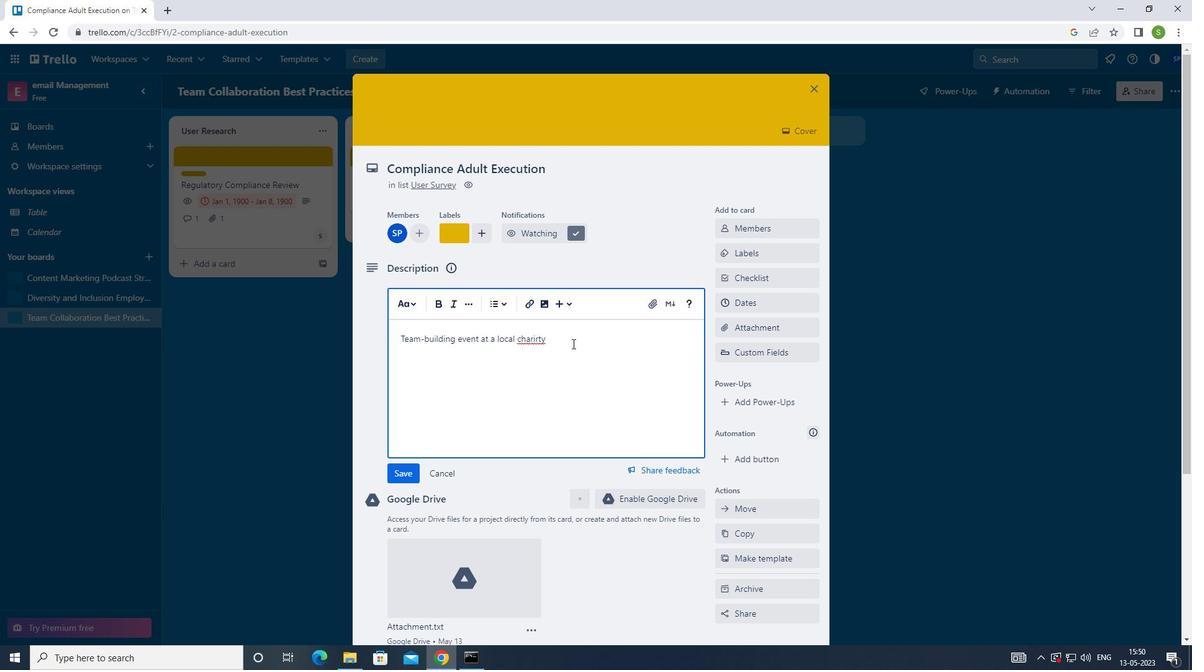 
Action: Key pressed <Key.backspace>
Screenshot: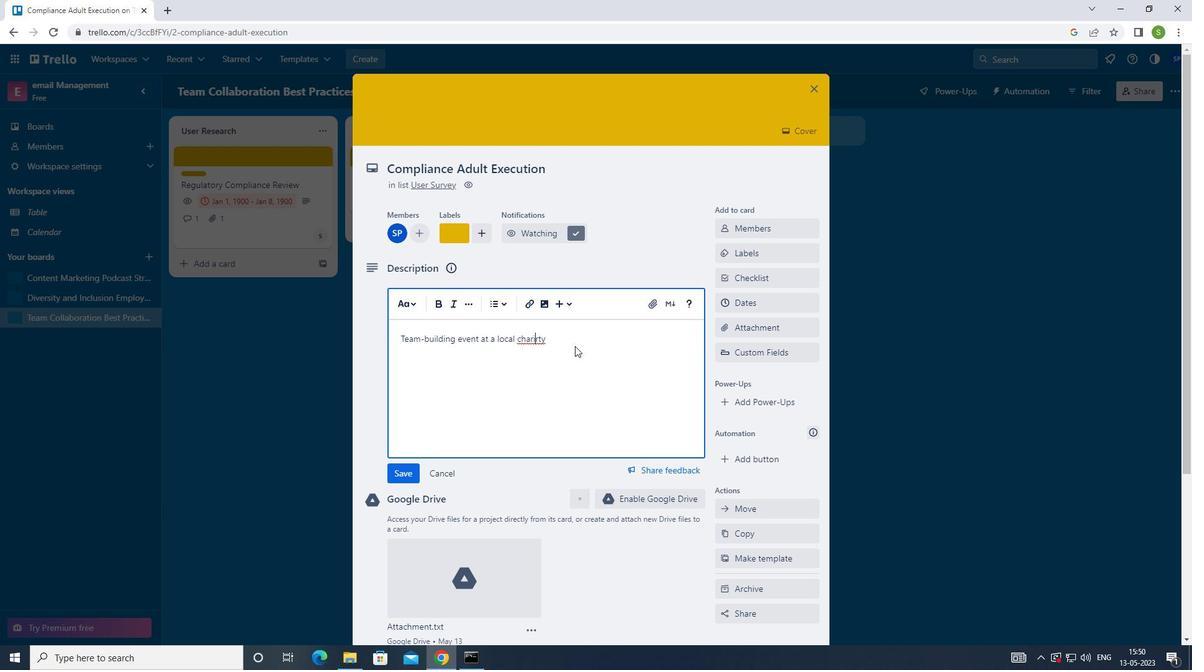 
Action: Mouse moved to (576, 347)
Screenshot: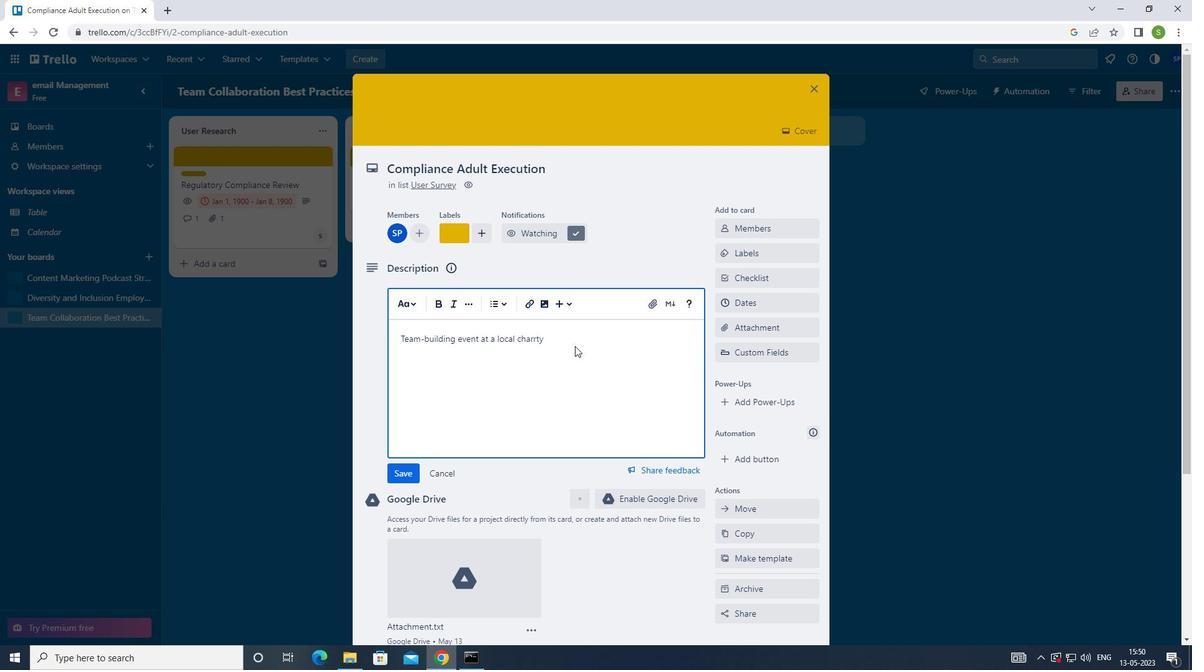 
Action: Key pressed I
Screenshot: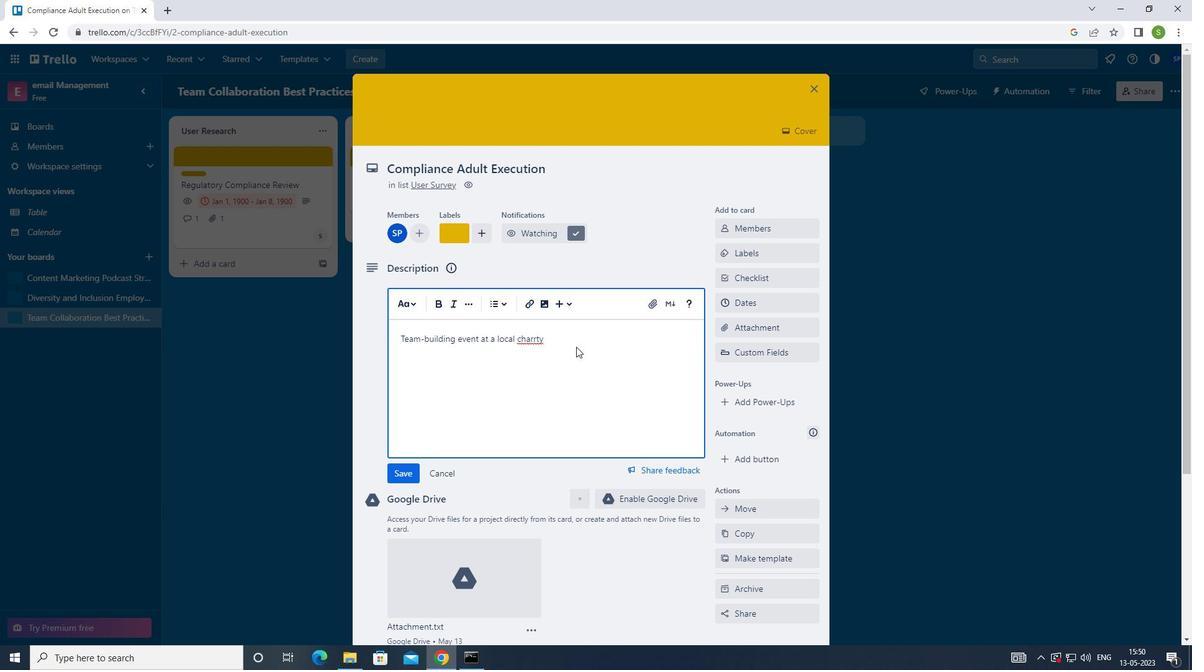 
Action: Mouse moved to (577, 352)
Screenshot: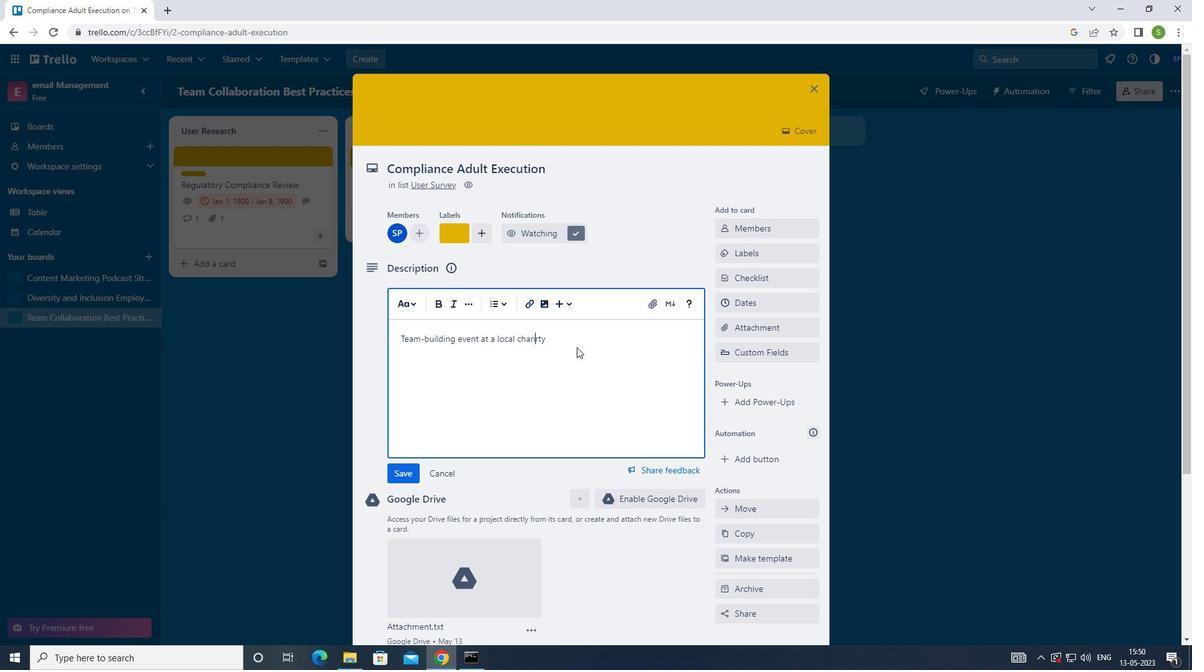 
Action: Key pressed <Key.right>
Screenshot: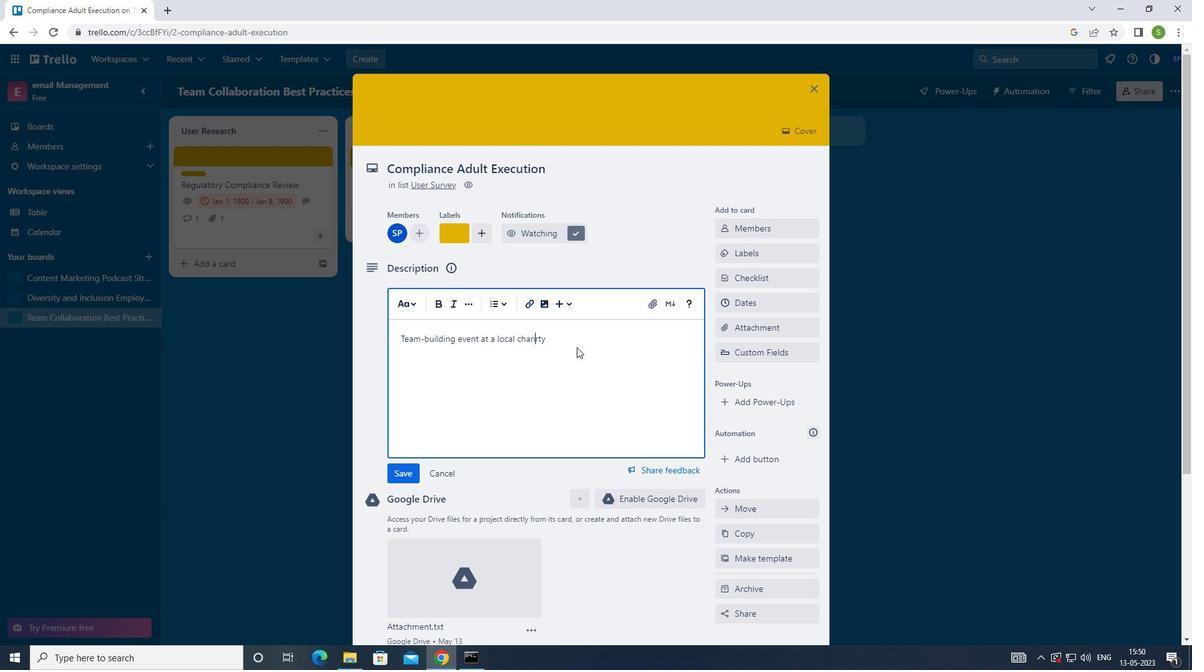 
Action: Mouse moved to (577, 352)
Screenshot: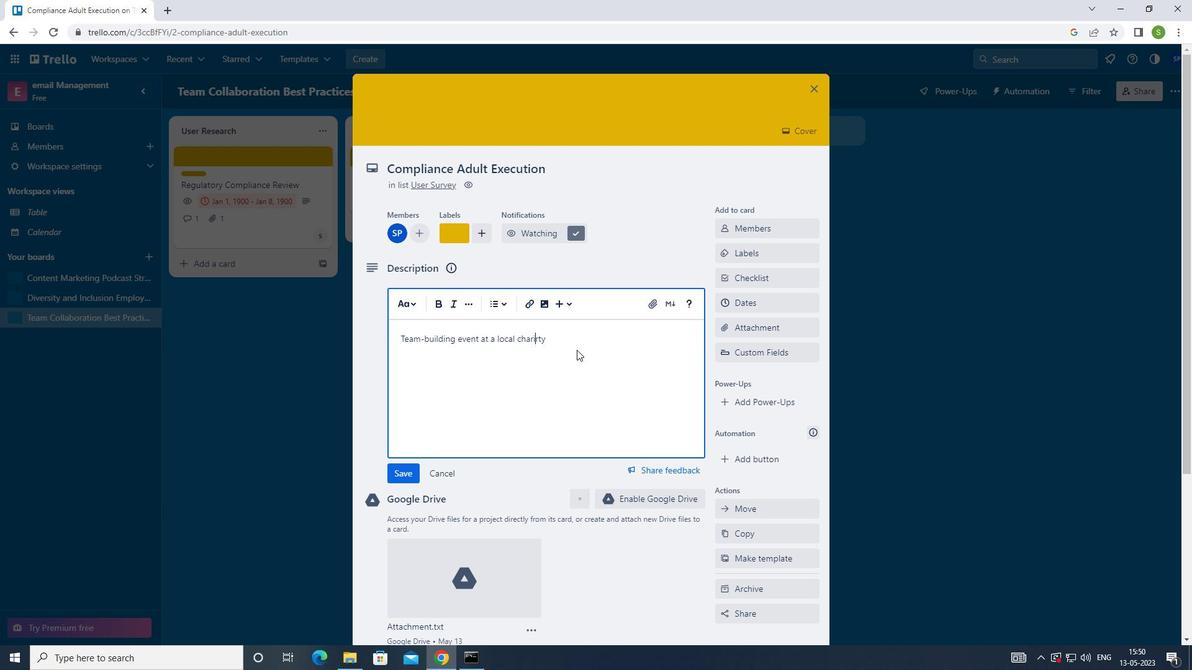 
Action: Key pressed <Key.backspace>
Screenshot: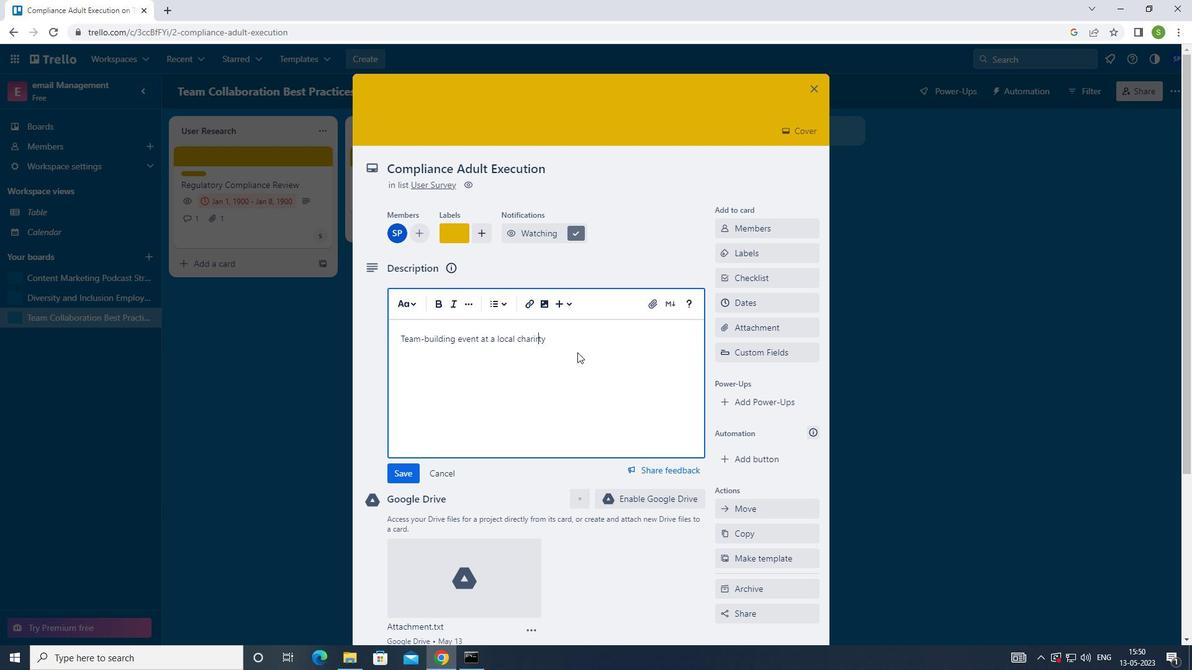 
Action: Mouse moved to (406, 470)
Screenshot: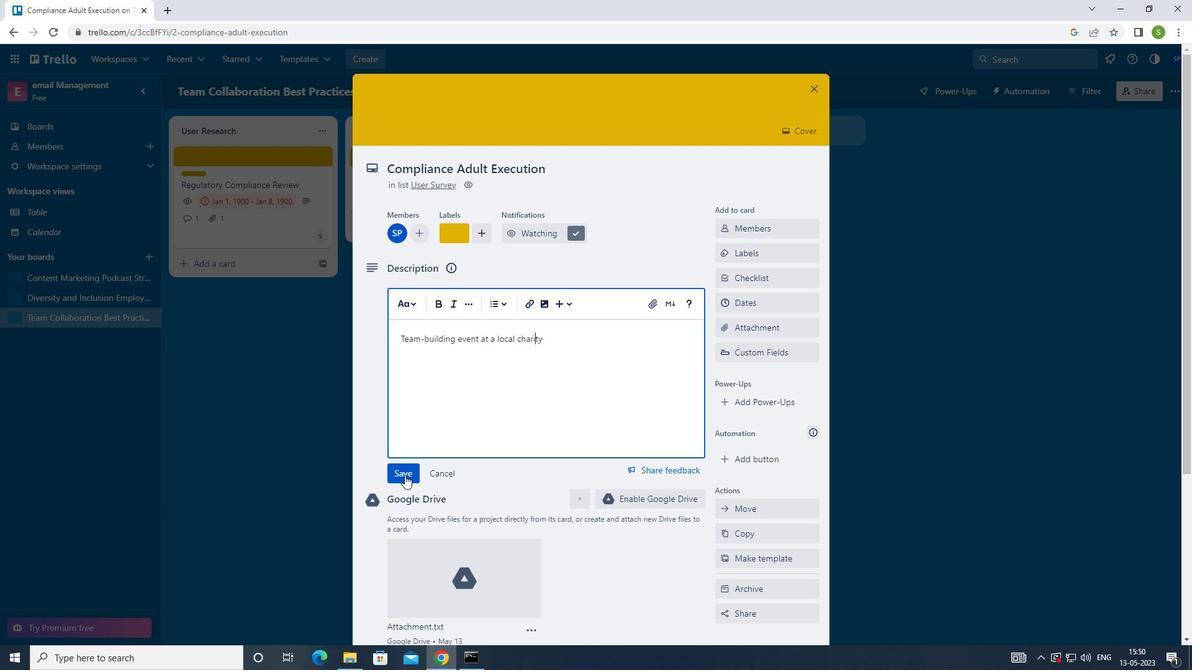 
Action: Mouse pressed left at (406, 470)
Screenshot: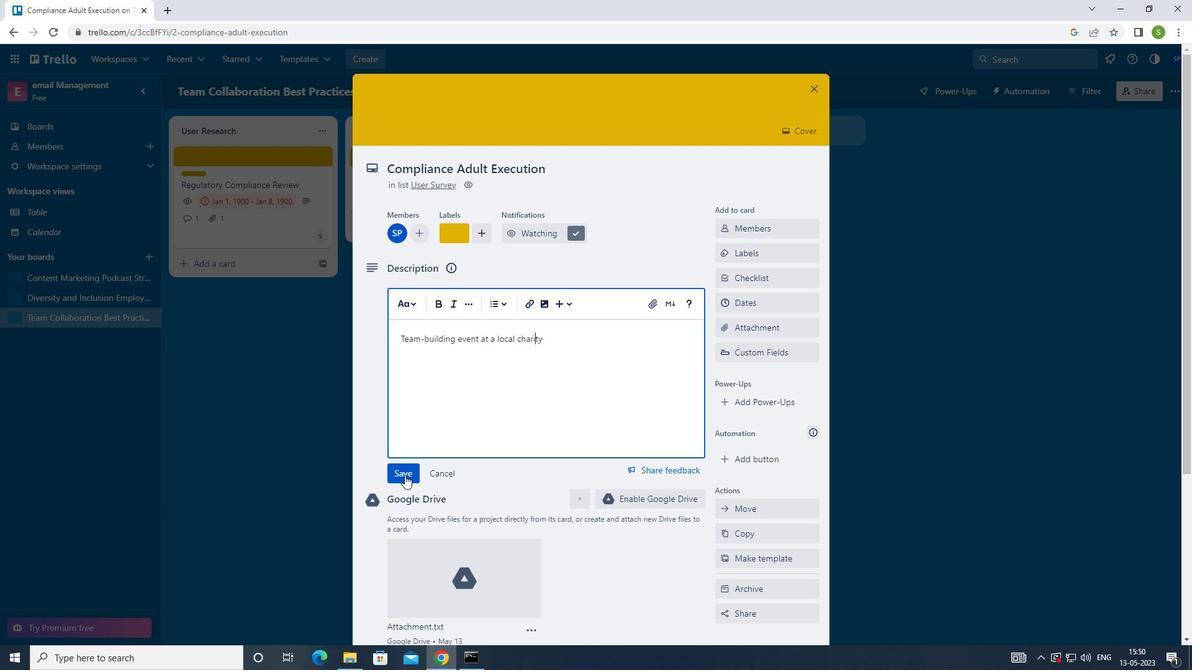 
Action: Mouse moved to (463, 434)
Screenshot: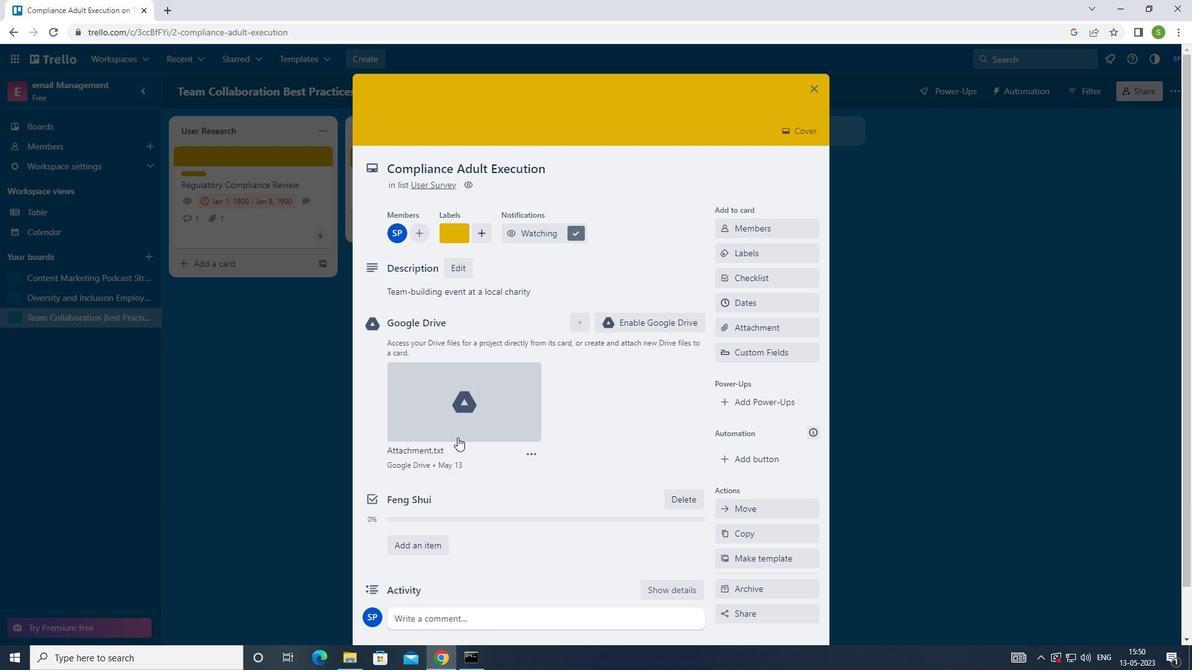 
Action: Mouse scrolled (463, 433) with delta (0, 0)
Screenshot: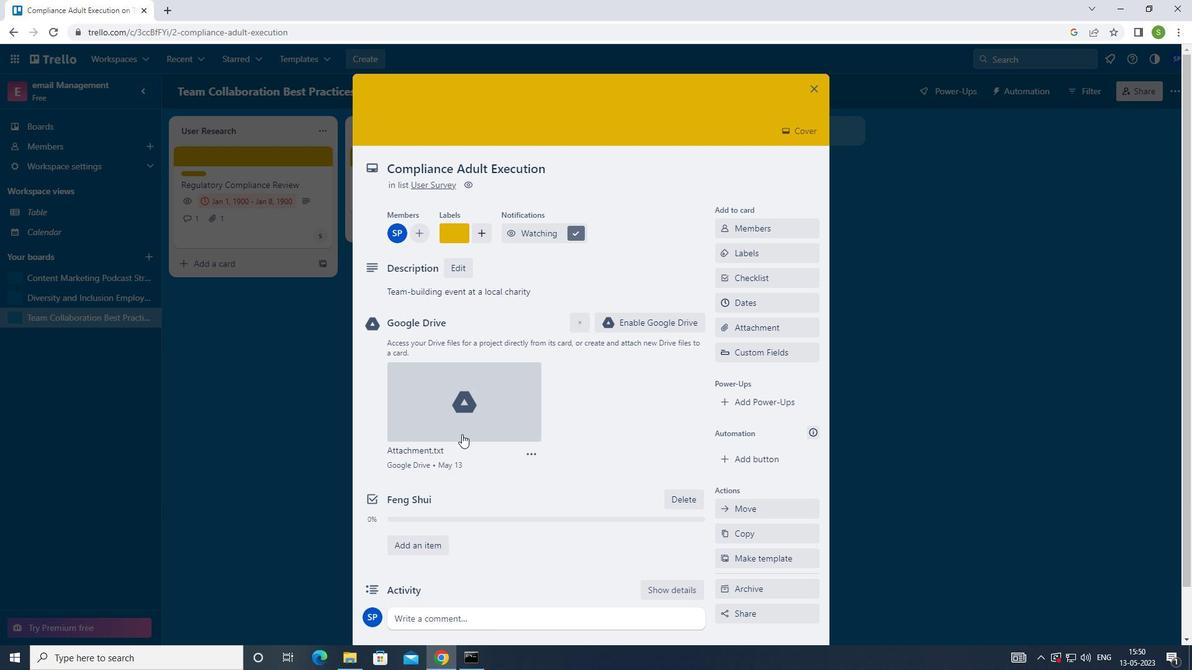 
Action: Mouse moved to (463, 434)
Screenshot: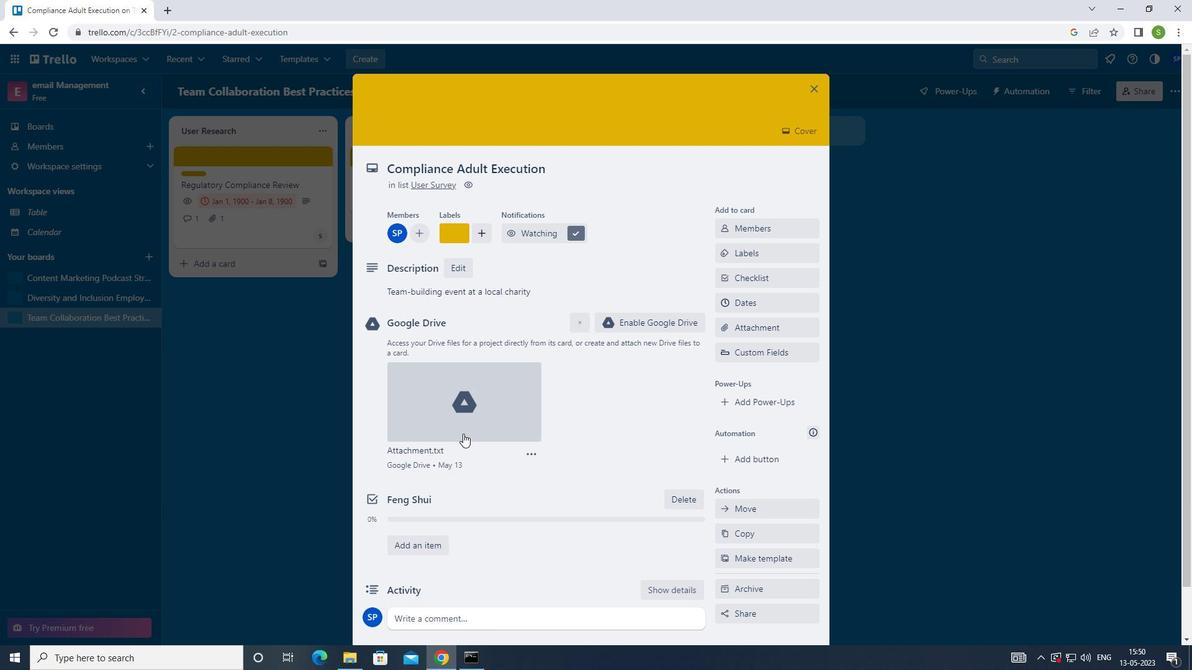 
Action: Mouse scrolled (463, 433) with delta (0, 0)
Screenshot: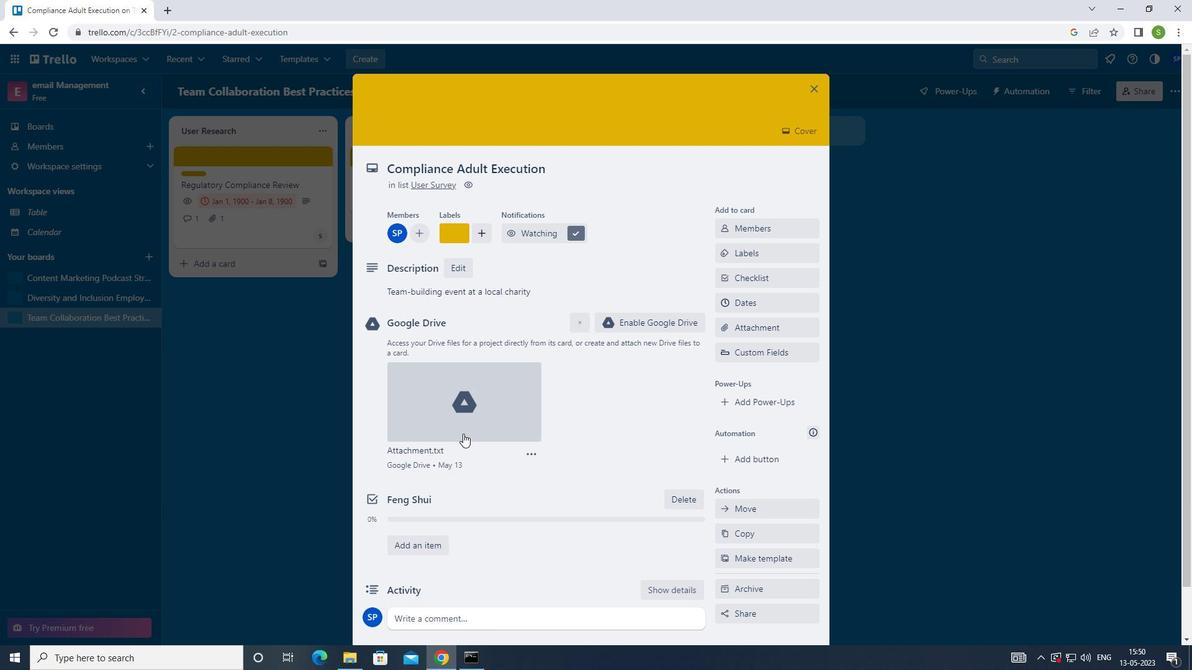 
Action: Mouse moved to (463, 437)
Screenshot: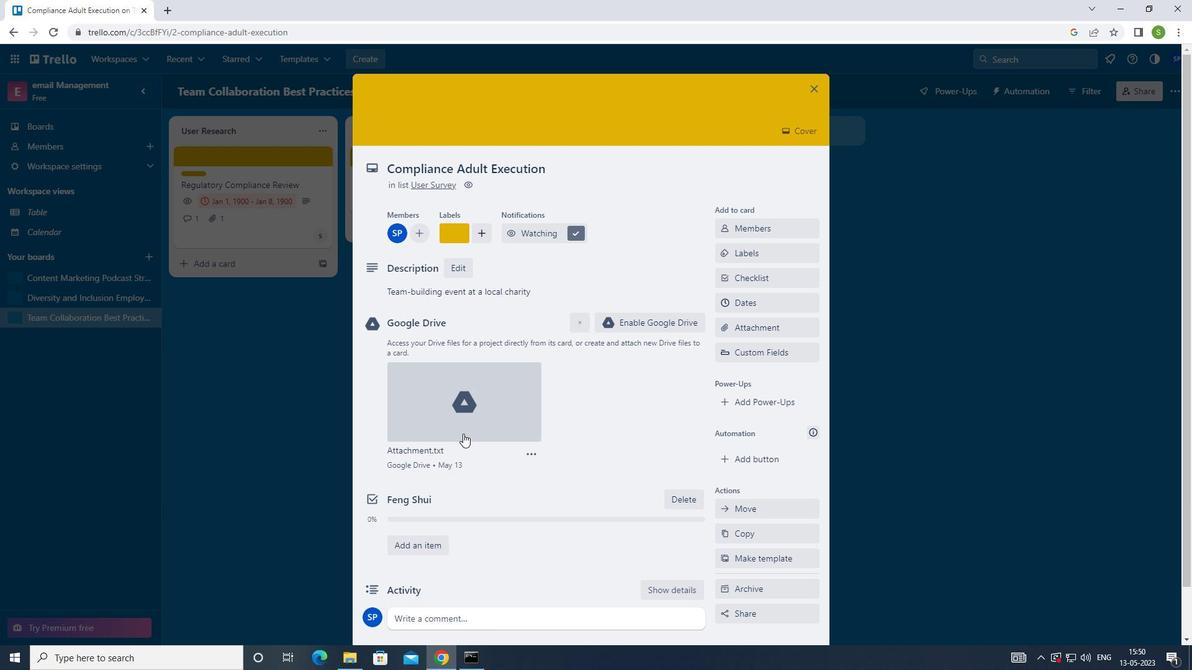 
Action: Mouse scrolled (463, 436) with delta (0, 0)
Screenshot: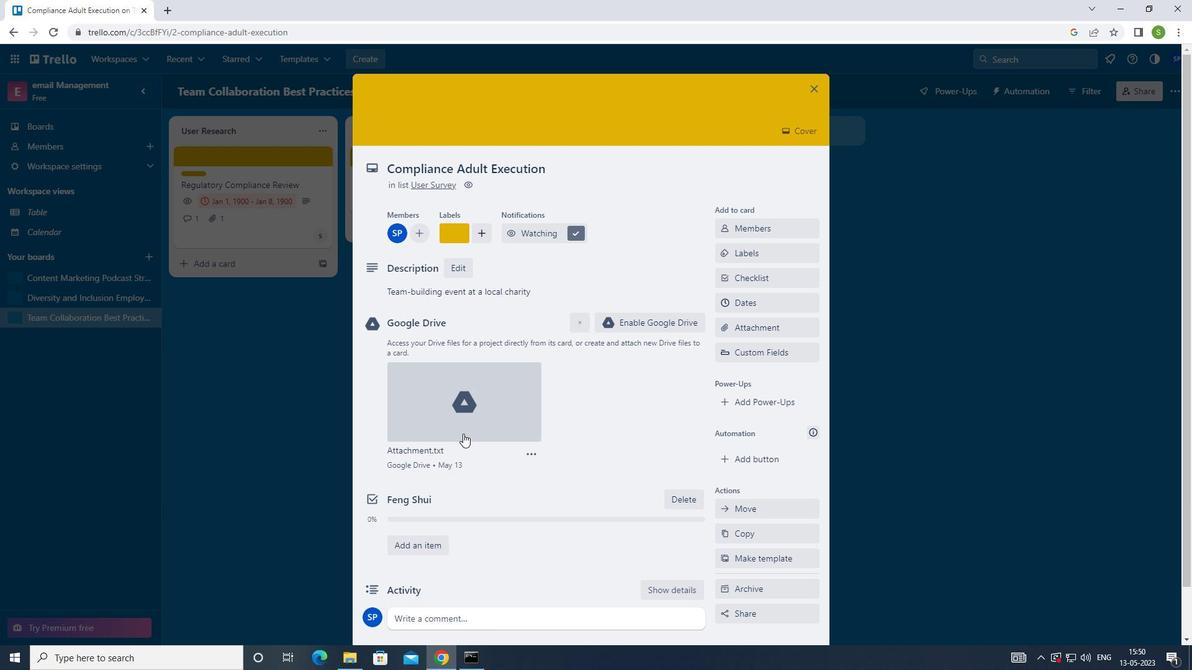 
Action: Mouse moved to (463, 441)
Screenshot: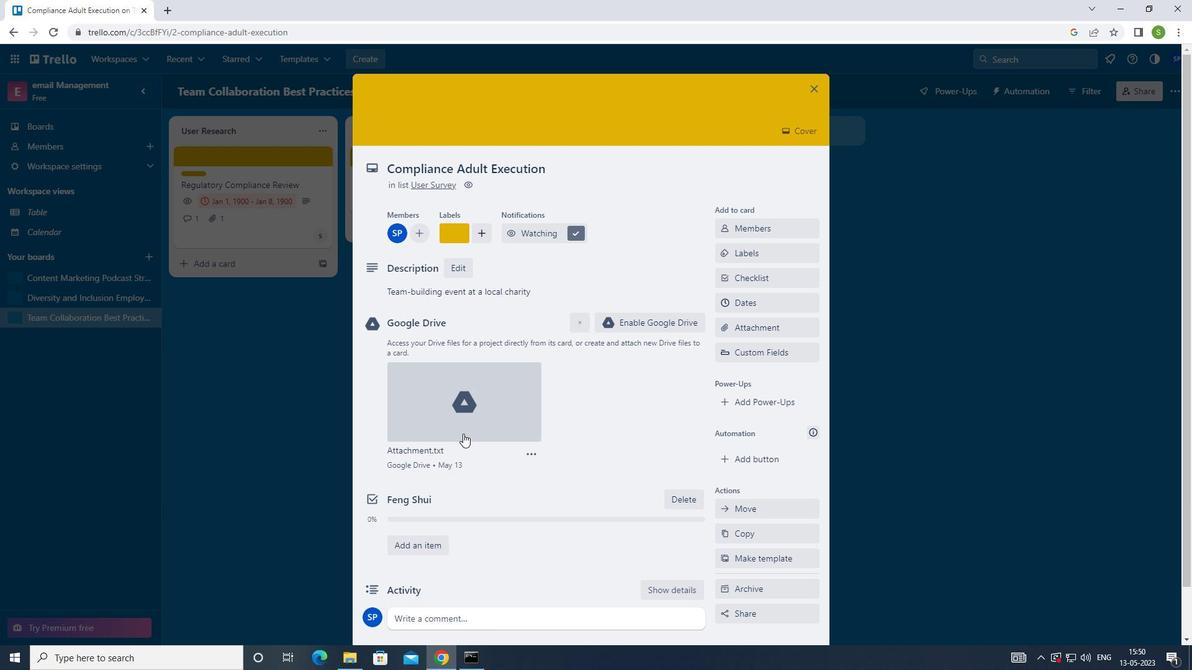 
Action: Mouse scrolled (463, 440) with delta (0, 0)
Screenshot: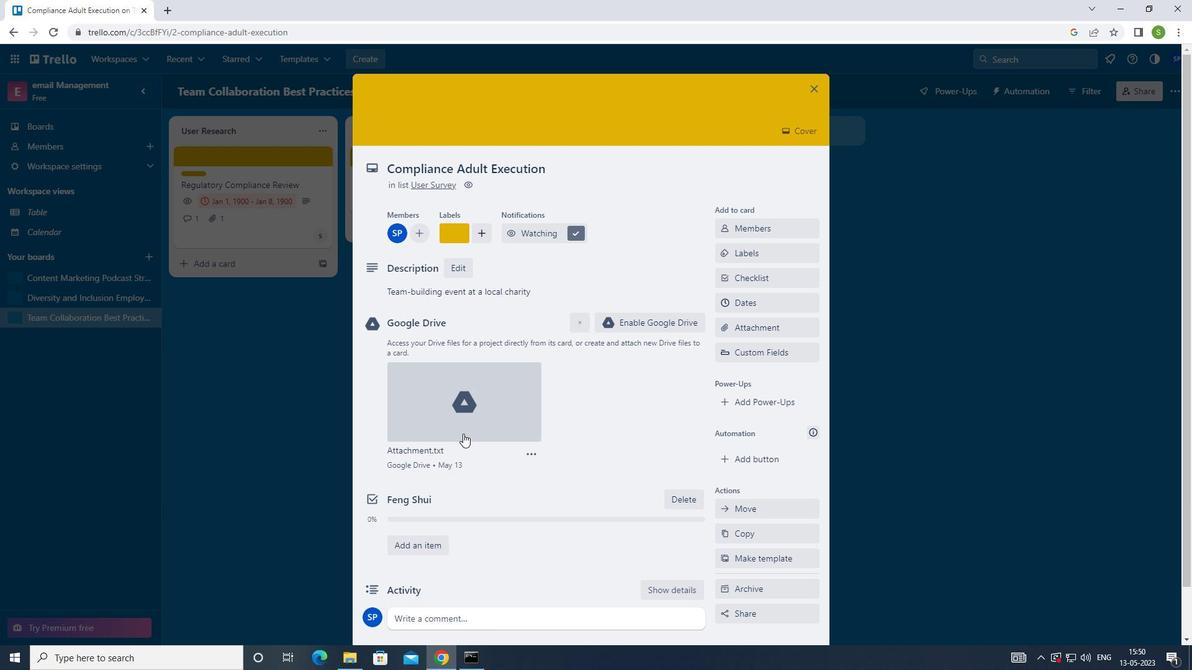 
Action: Mouse moved to (460, 561)
Screenshot: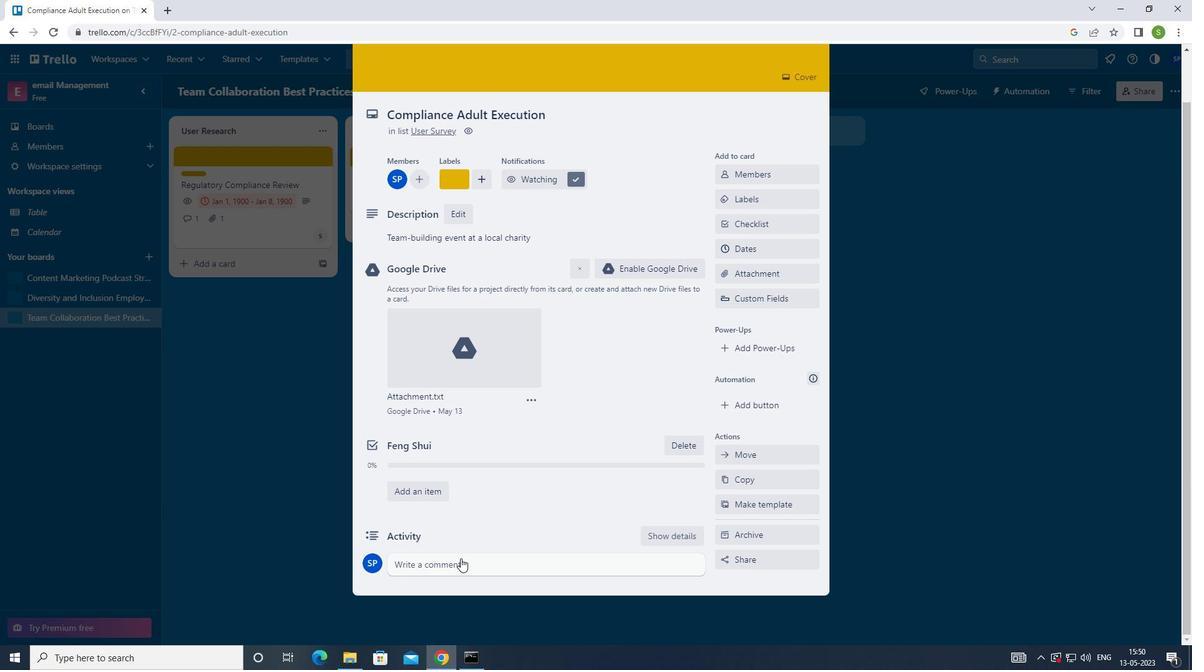 
Action: Mouse pressed left at (460, 561)
Screenshot: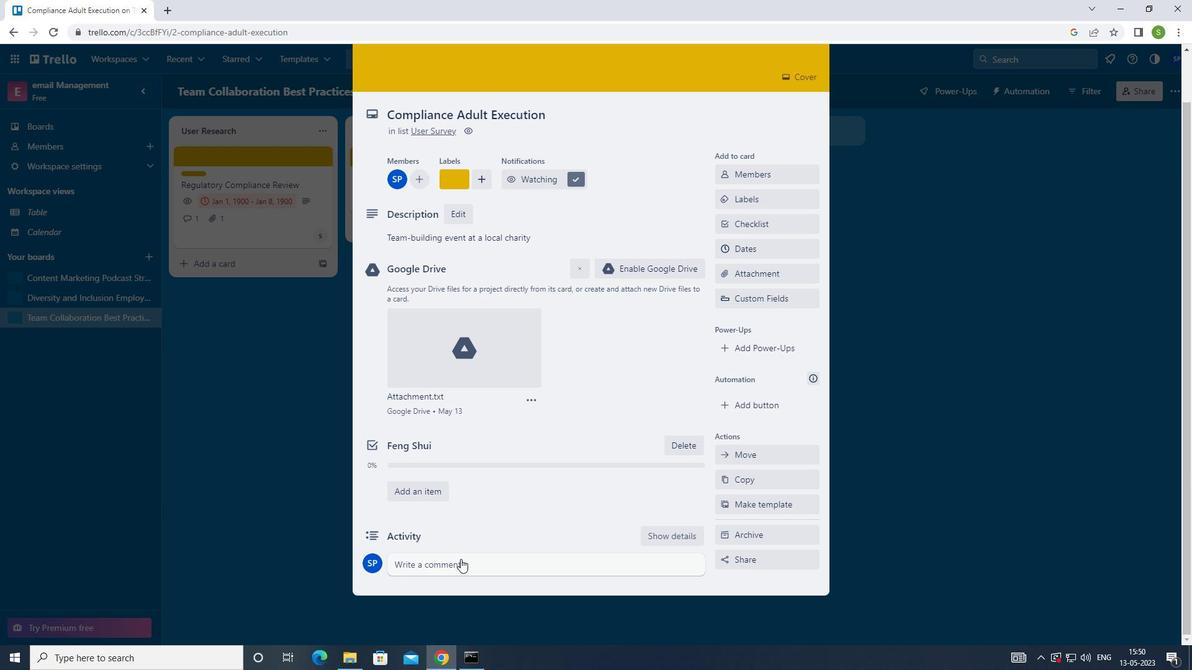
Action: Mouse moved to (504, 422)
Screenshot: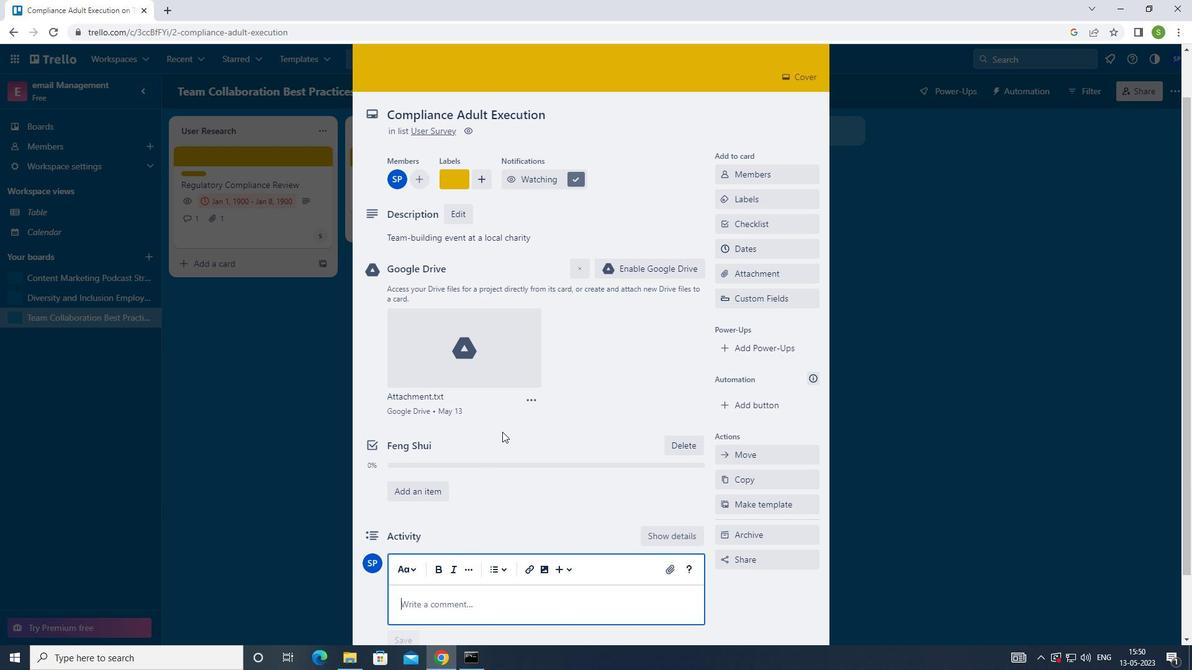 
Action: Key pressed <Key.shift><Key.shift><Key.shift><Key.shift><Key.shift><Key.shift><Key.shift><Key.shift><Key.shift><Key.shift><Key.shift>LET<Key.space>US<Key.space><Key.shift>APPROACH<Key.space>THIS<Key.space>TASK<Key.space>WITH<Key.space>A<Key.space>FOCUS<Key.space>ON<Key.space>CONTINUOUS<Key.space>IMPROVMENT<Key.space>SEEKING<Key.space>TO<Key.space>LEARN<Key.space>AND<Key.space>GROE<Key.backspace>W<Key.space>FROM<Key.space>EC<Key.backspace>ACH<Key.space>STEP<Key.space>OF<Key.space>THE<Key.space><Key.space>PROS<Key.backspace>CESS
Screenshot: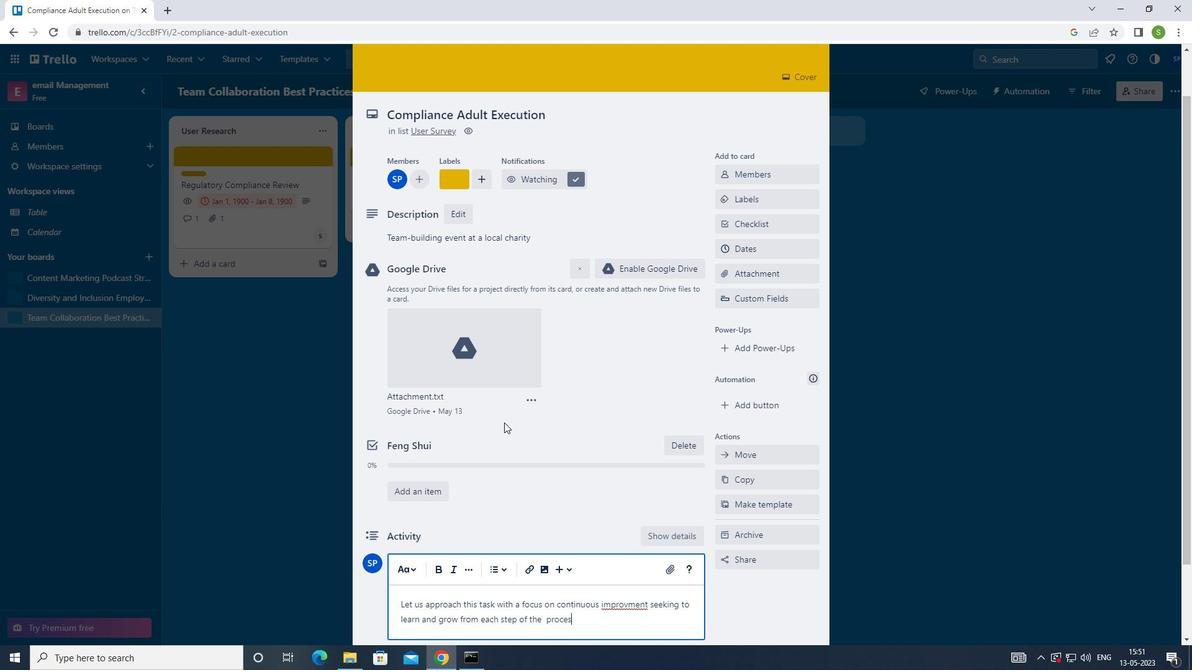 
Action: Mouse moved to (513, 489)
Screenshot: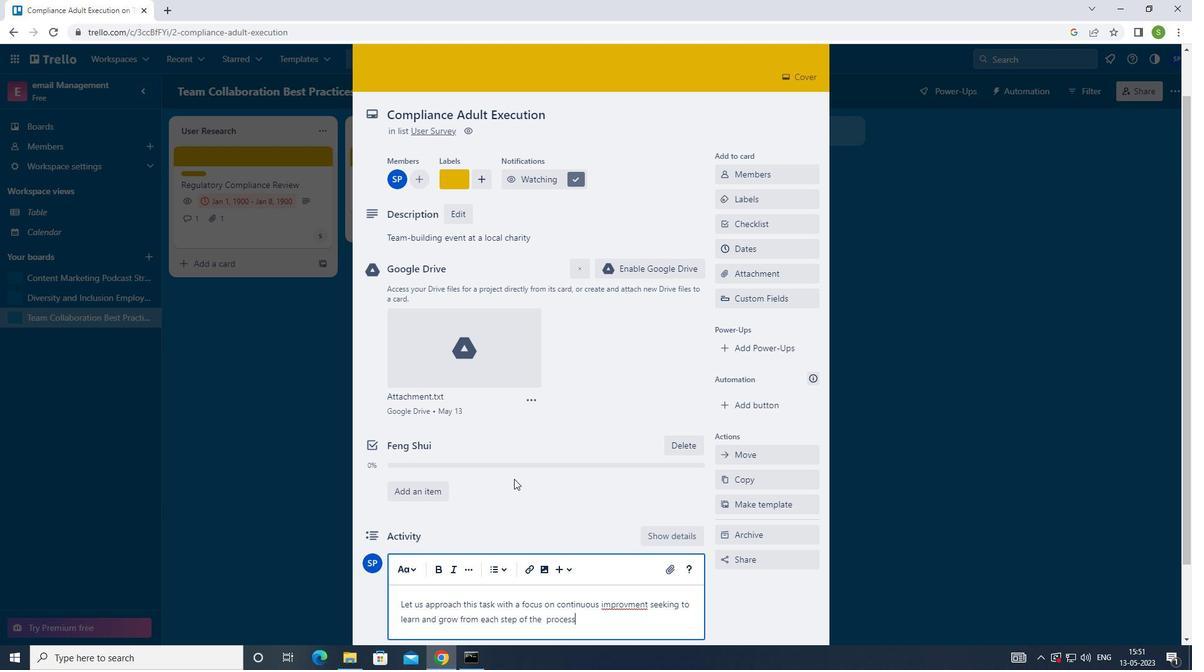 
Action: Mouse scrolled (513, 488) with delta (0, 0)
Screenshot: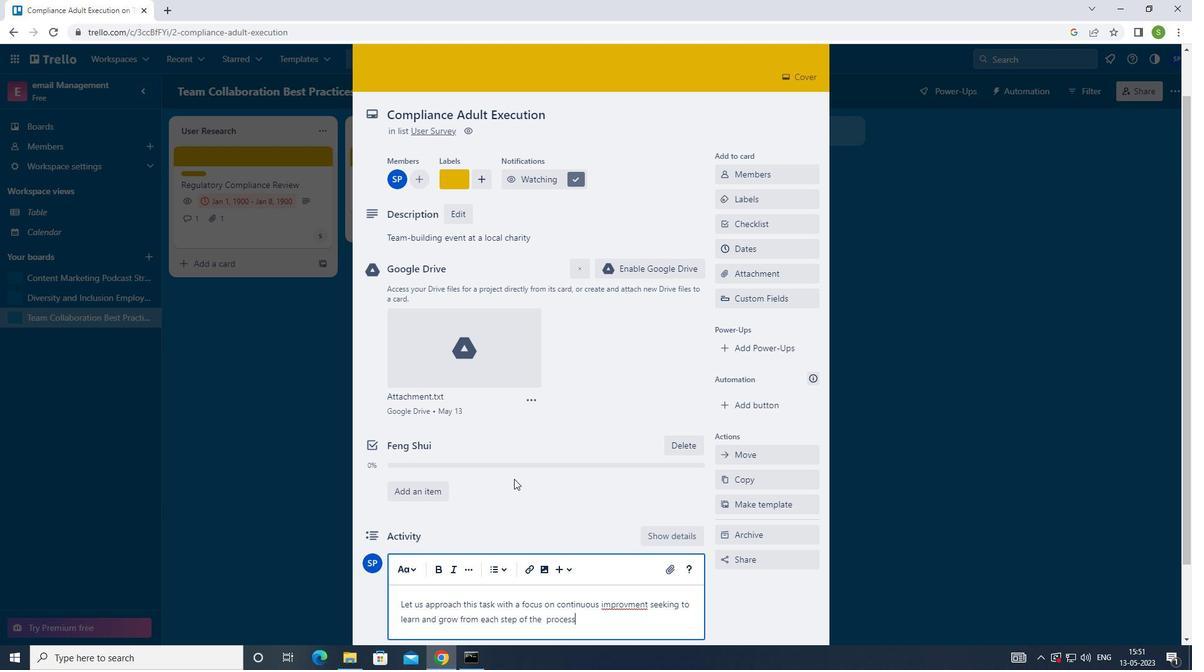 
Action: Mouse moved to (513, 492)
Screenshot: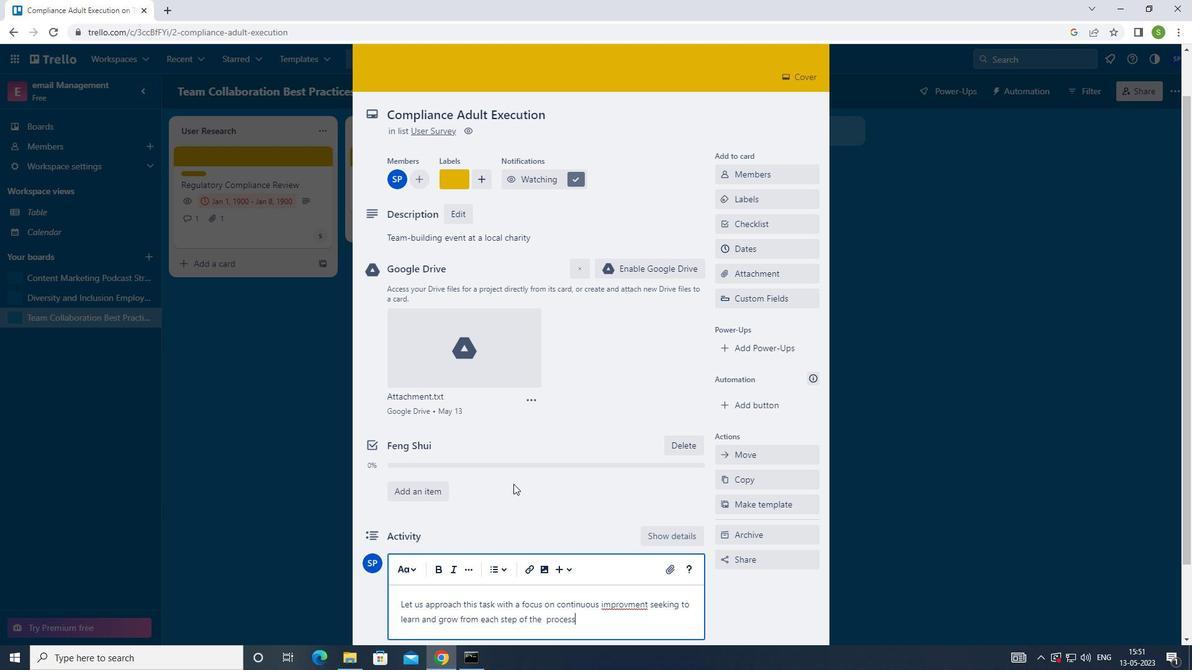 
Action: Mouse scrolled (513, 491) with delta (0, 0)
Screenshot: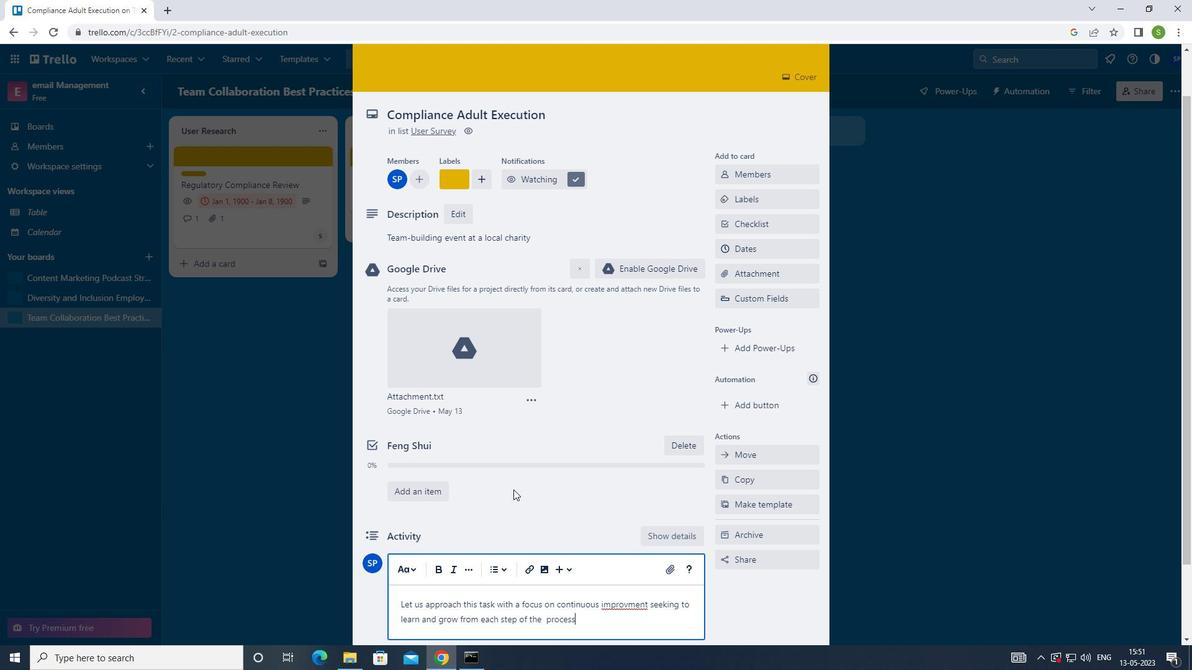 
Action: Mouse scrolled (513, 491) with delta (0, 0)
Screenshot: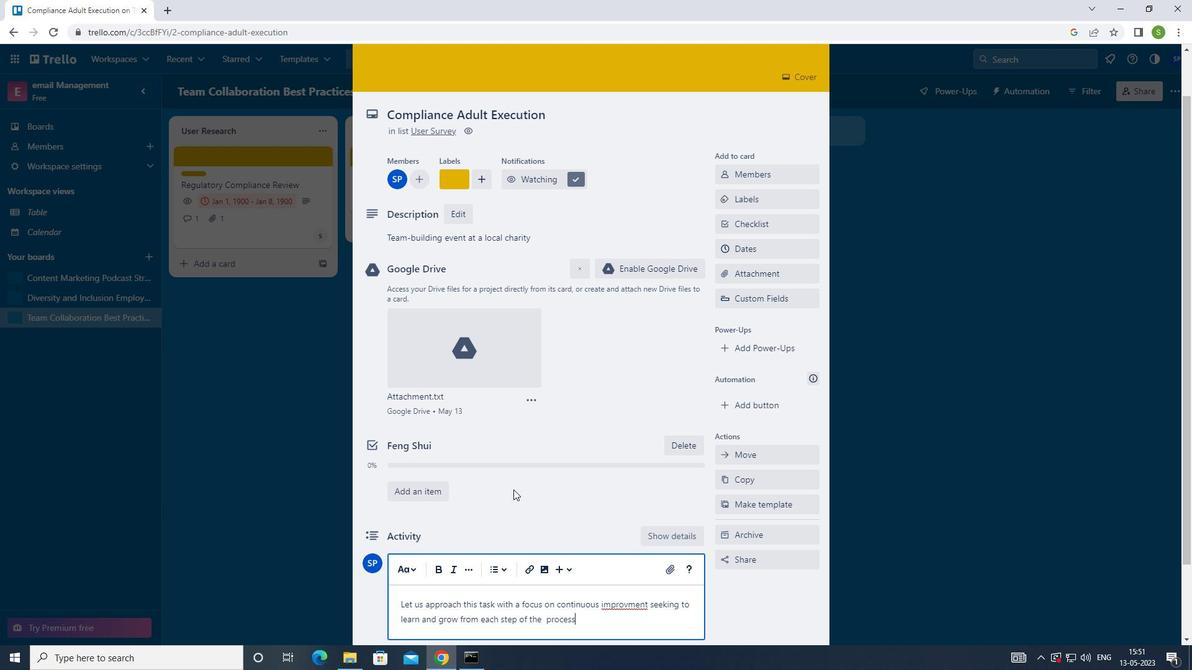 
Action: Mouse moved to (399, 566)
Screenshot: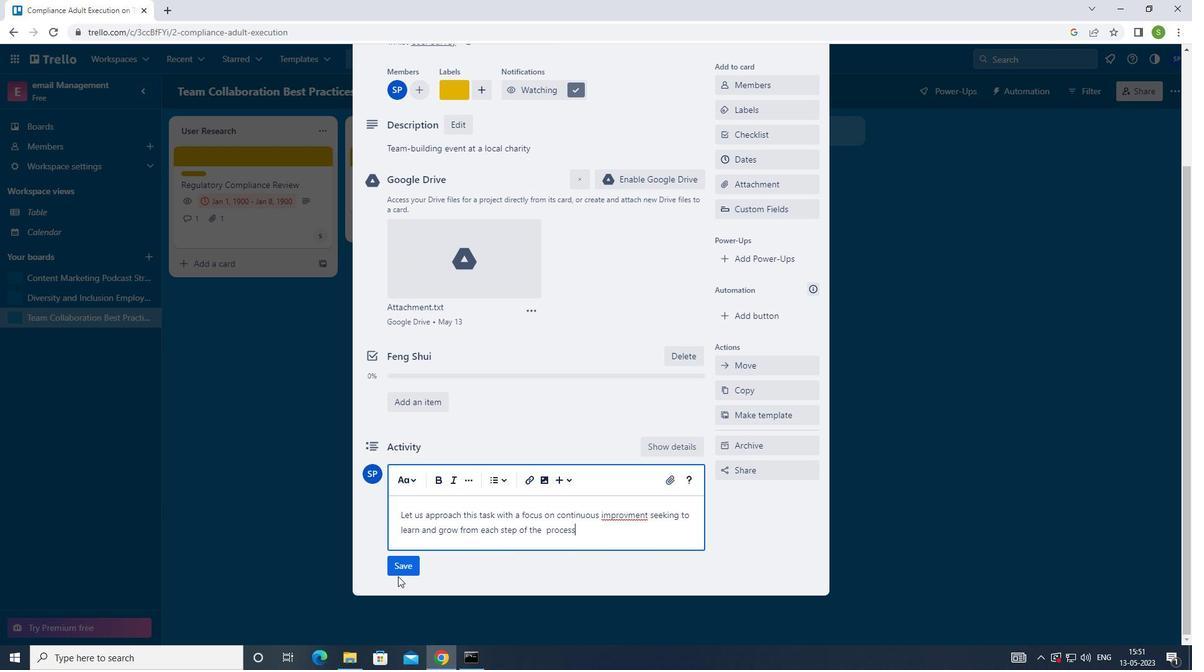 
Action: Mouse pressed left at (399, 566)
Screenshot: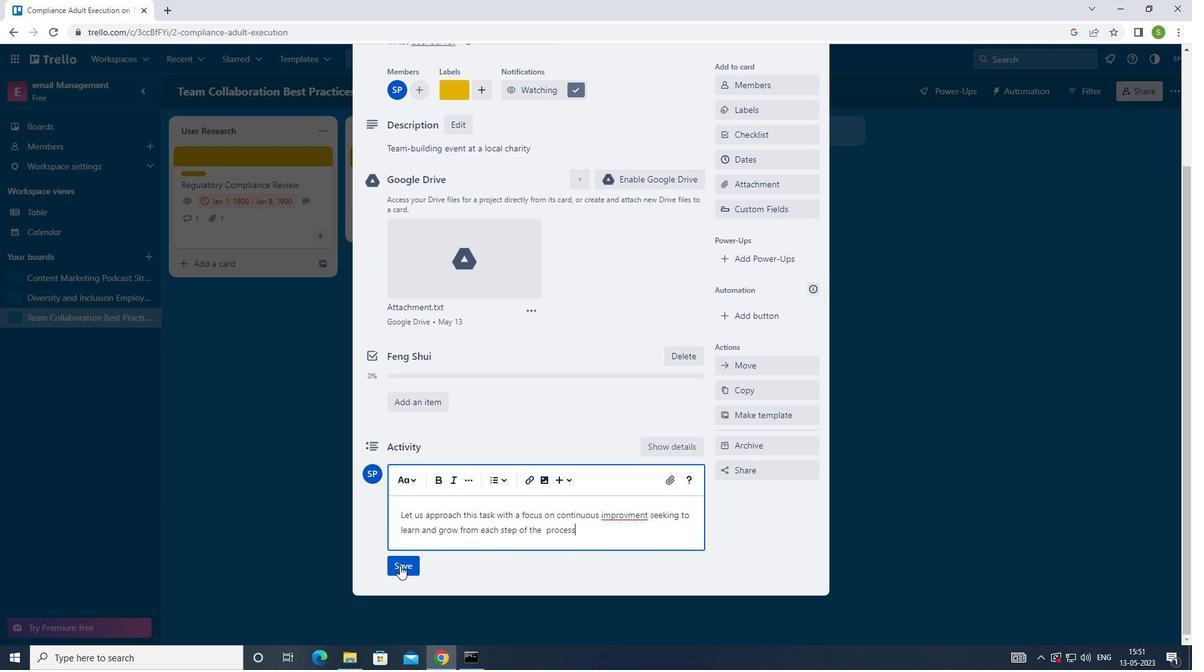 
Action: Mouse moved to (781, 164)
Screenshot: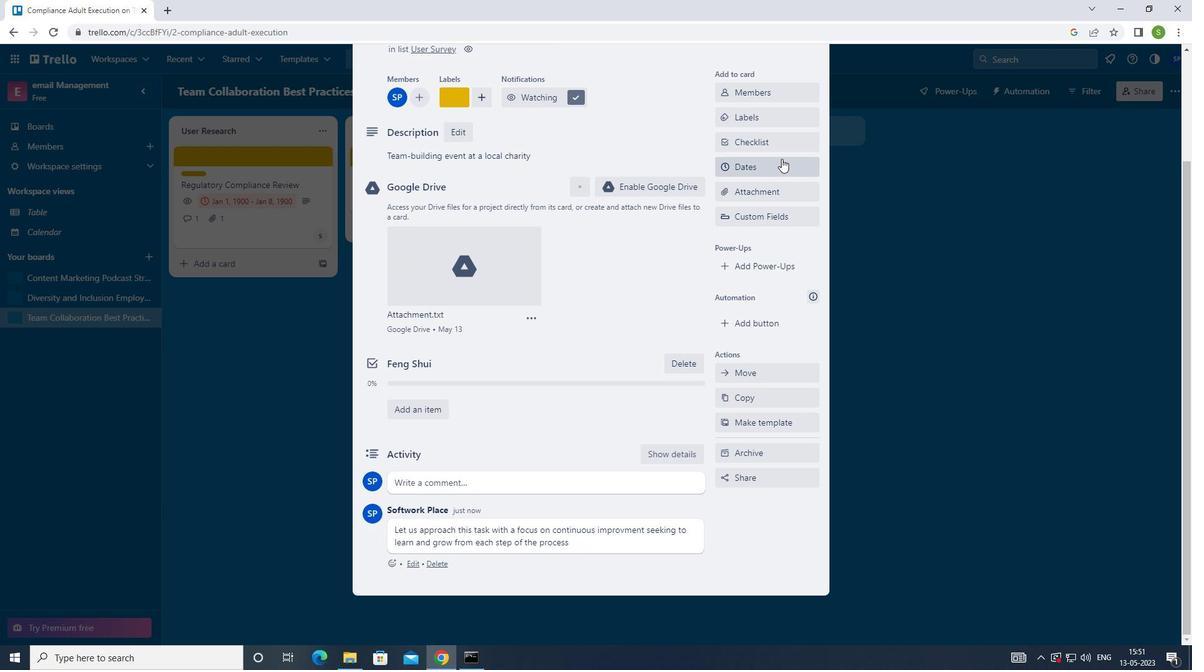 
Action: Mouse pressed left at (781, 164)
Screenshot: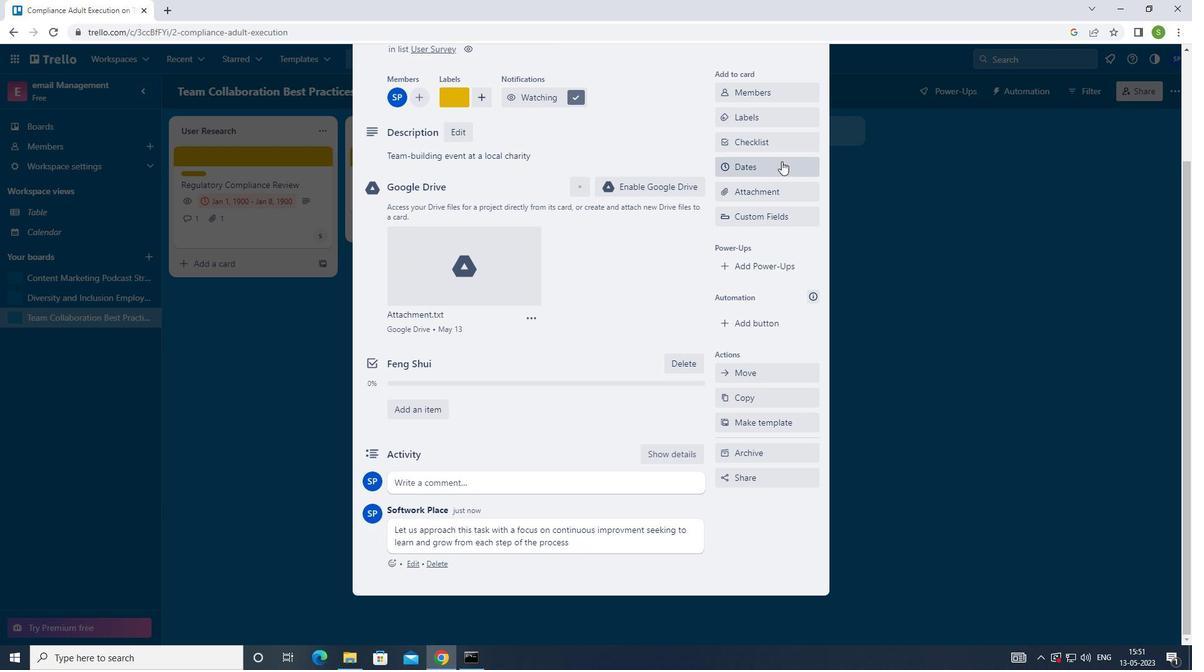 
Action: Mouse moved to (728, 420)
Screenshot: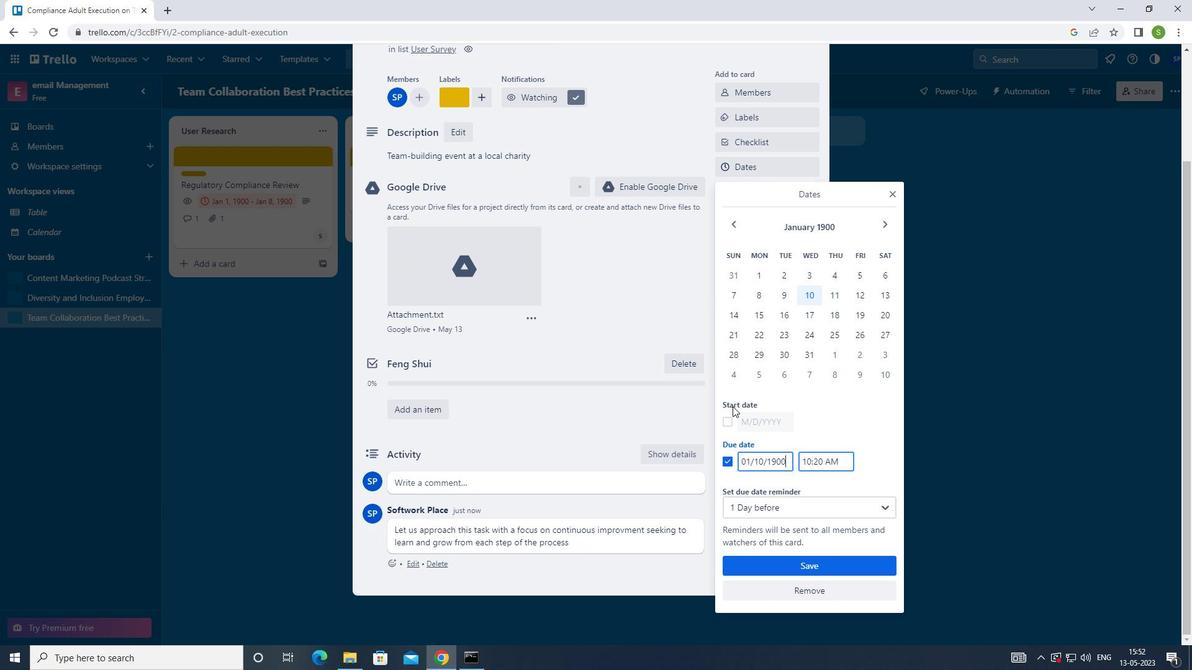 
Action: Mouse pressed left at (728, 420)
Screenshot: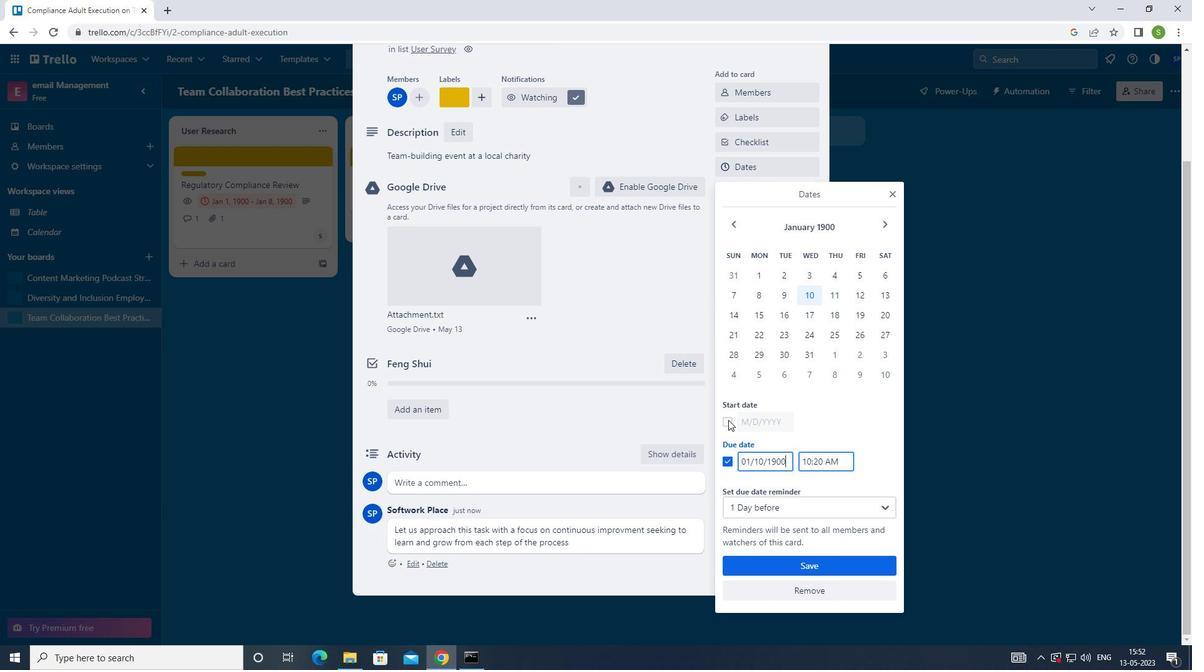 
Action: Mouse moved to (837, 274)
Screenshot: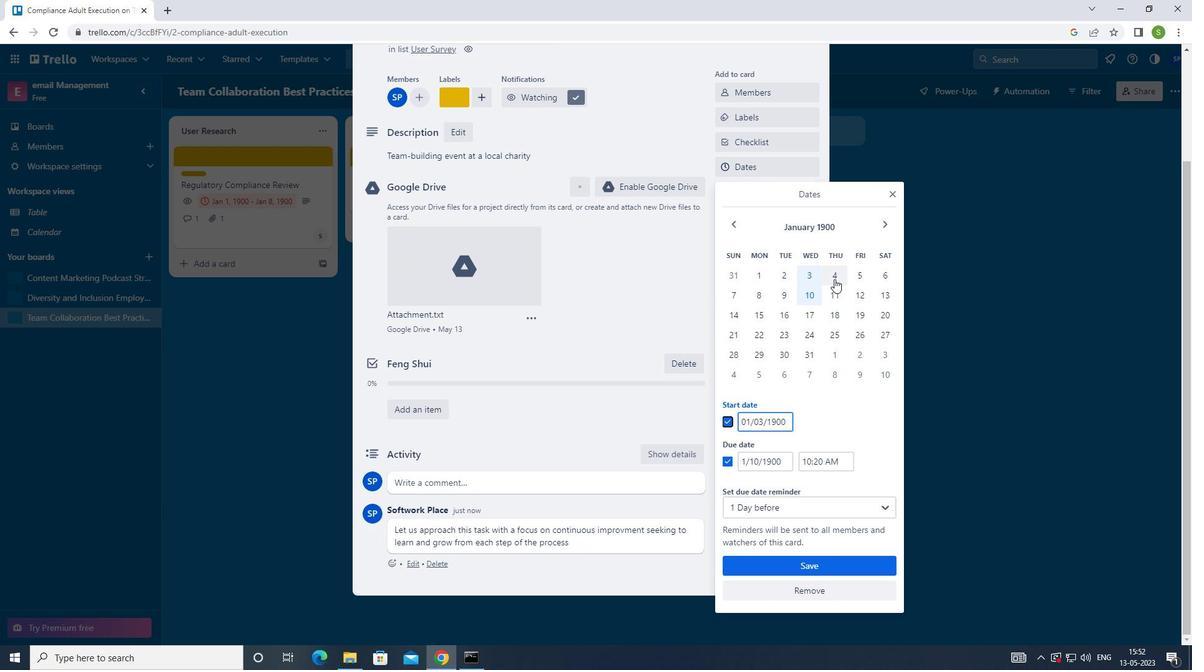 
Action: Mouse pressed left at (837, 274)
Screenshot: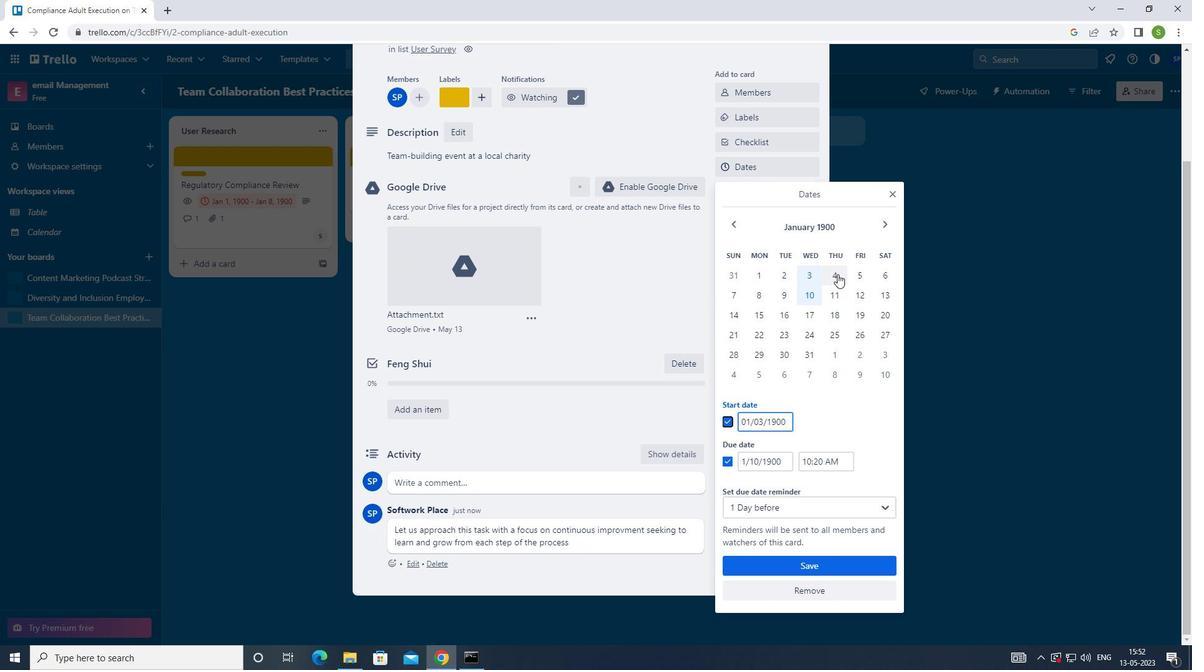 
Action: Mouse moved to (837, 290)
Screenshot: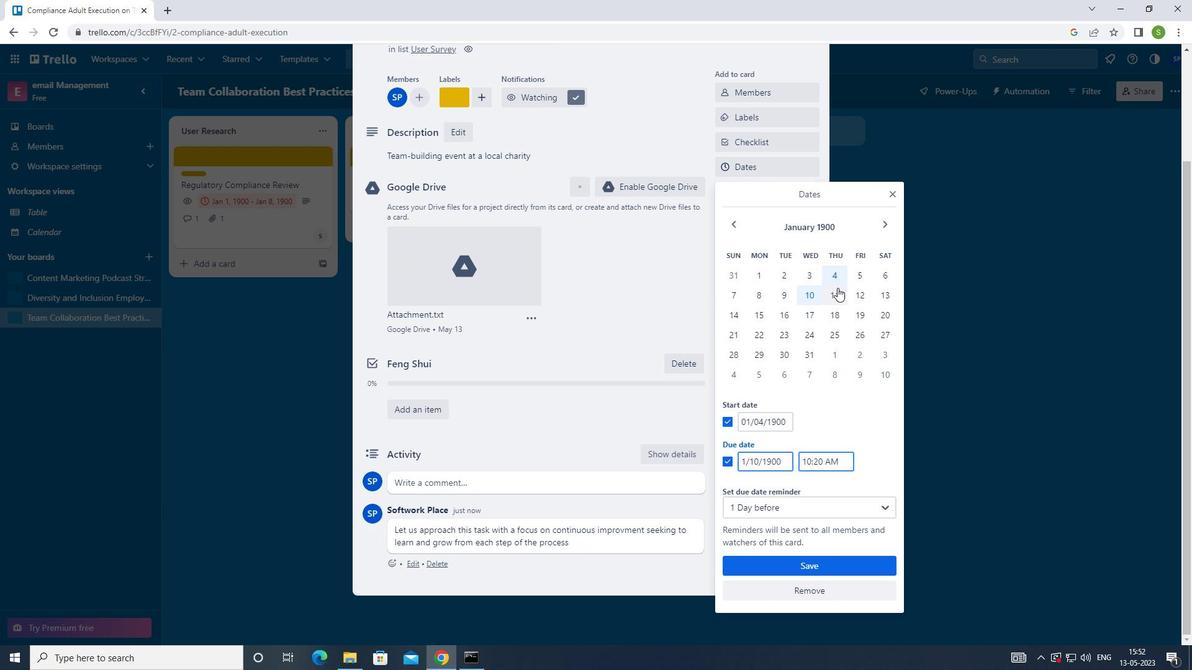 
Action: Mouse pressed left at (837, 290)
Screenshot: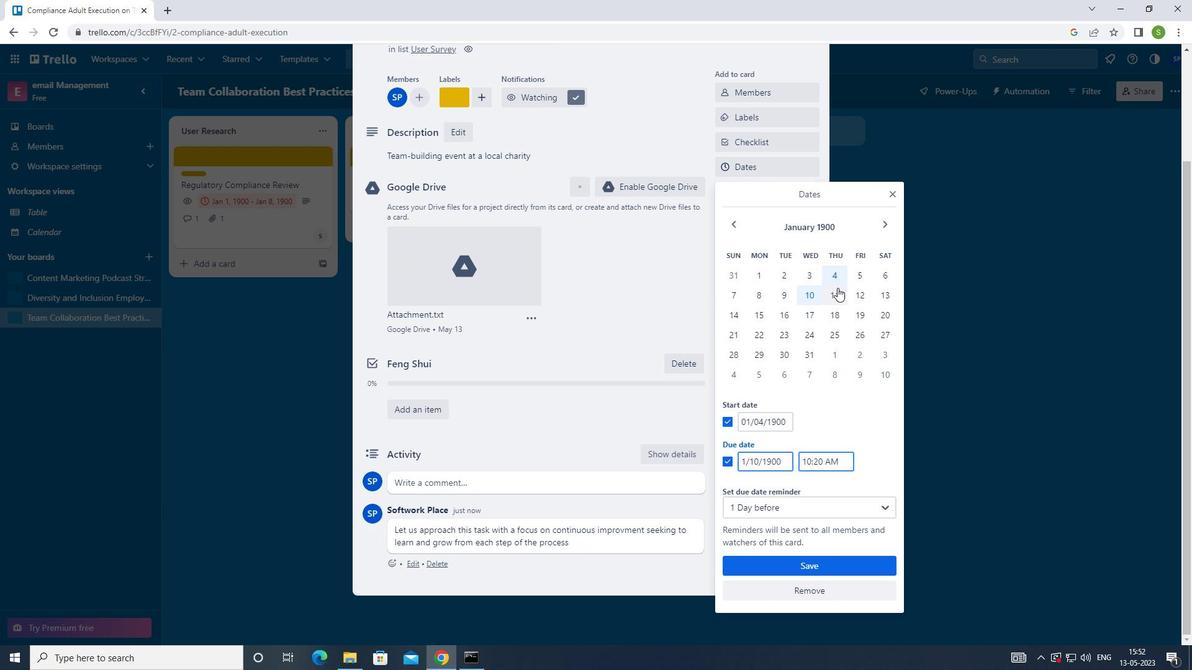 
Action: Mouse moved to (799, 565)
Screenshot: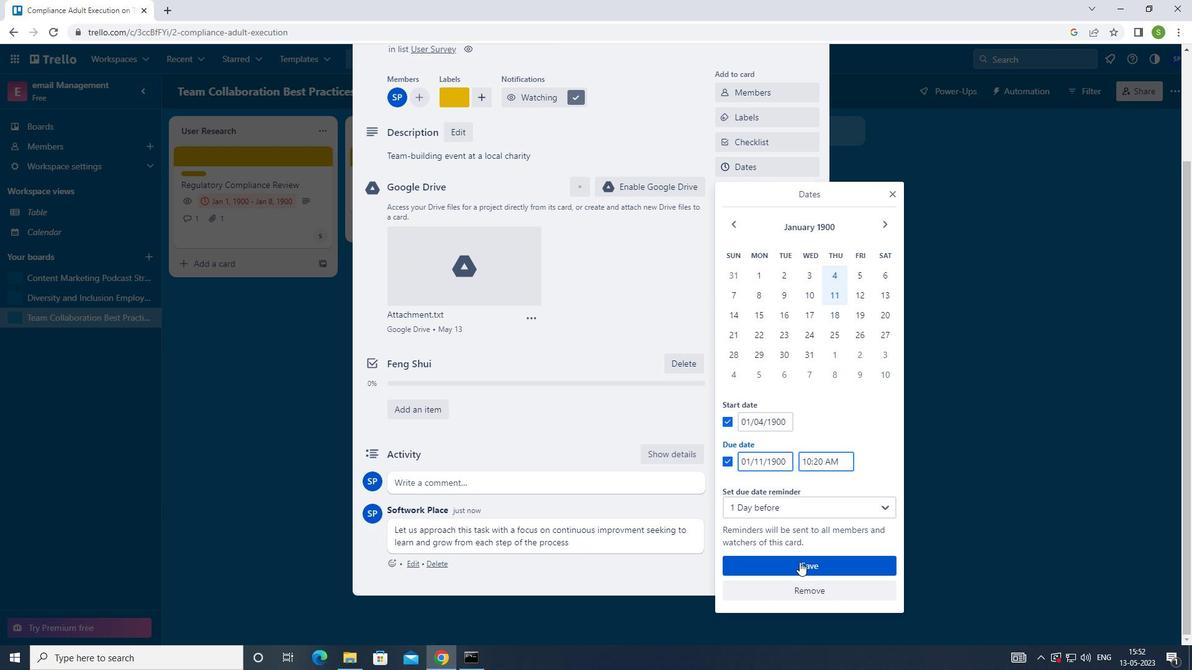 
Action: Mouse pressed left at (799, 565)
Screenshot: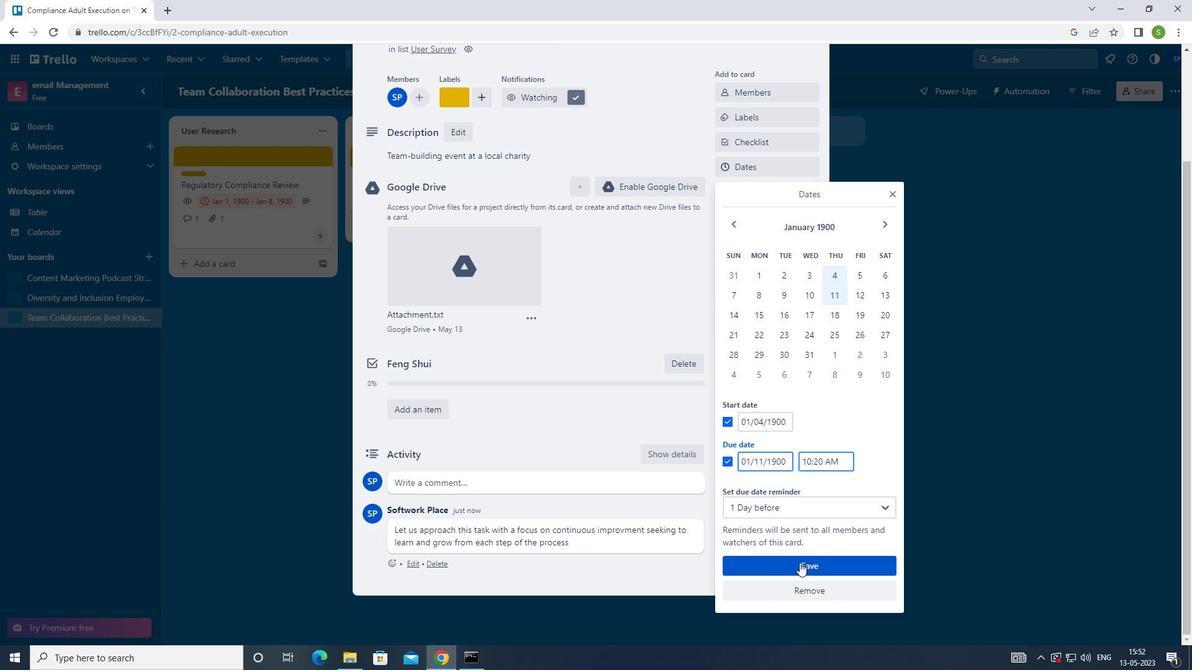 
Action: Mouse moved to (794, 563)
Screenshot: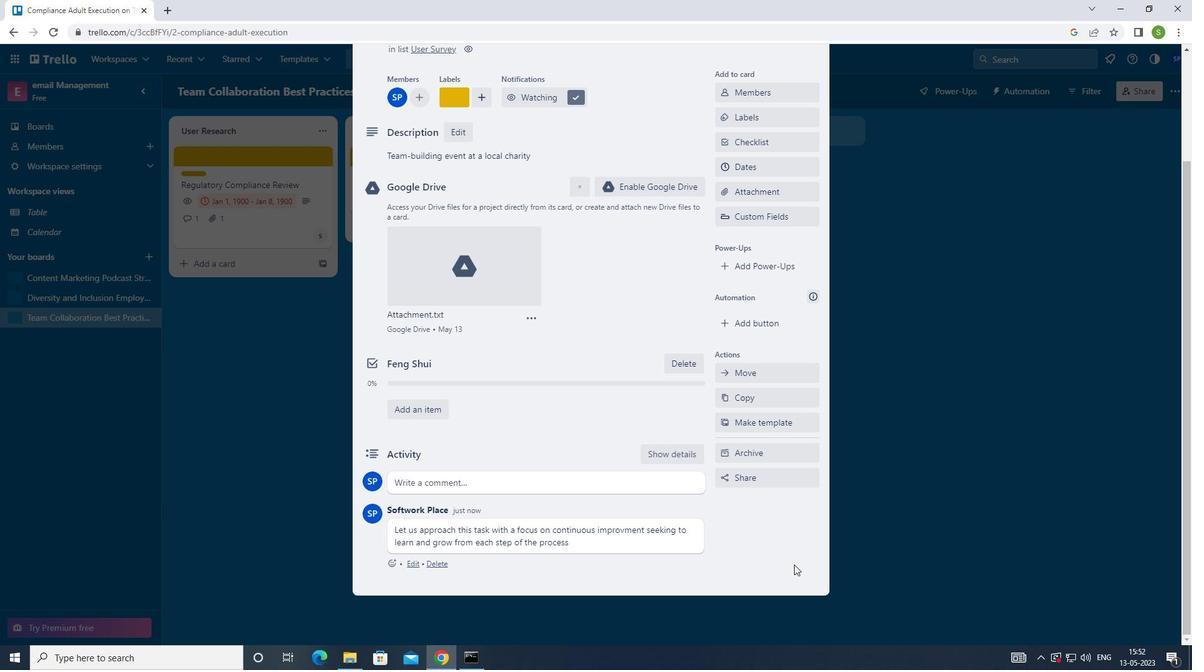 
Action: Key pressed <Key.f8>
Screenshot: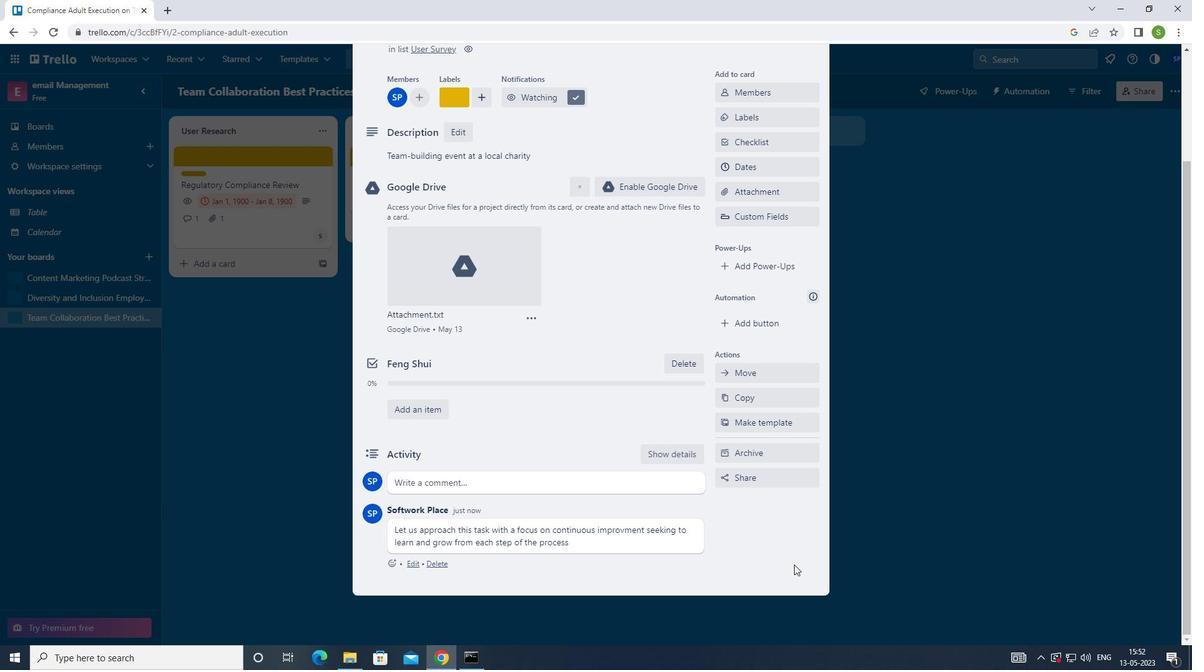 
